 Task: Search round trip flight ticket for 2 adults, 4 children and 1 infant on lap in business from Deadhorse: Deadhorse Airport(prudhoe Bay Airport) to Rock Springs: Southwest Wyoming Regional Airport (rock Springs Sweetwater County Airport) on 8-5-2023 and return on 8-7-2023. Choice of flights is Alaska. Price is upto 60000. Outbound departure time preference is 19:45.
Action: Mouse moved to (390, 324)
Screenshot: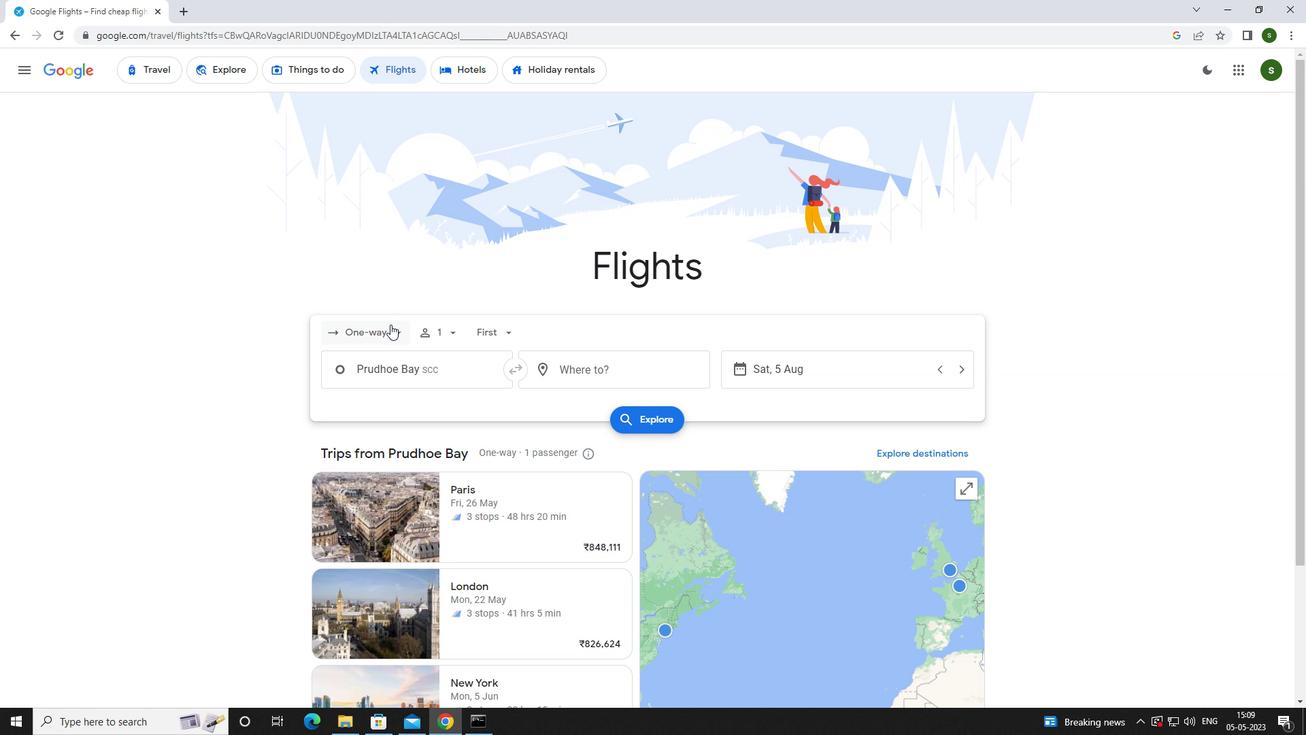 
Action: Mouse pressed left at (390, 324)
Screenshot: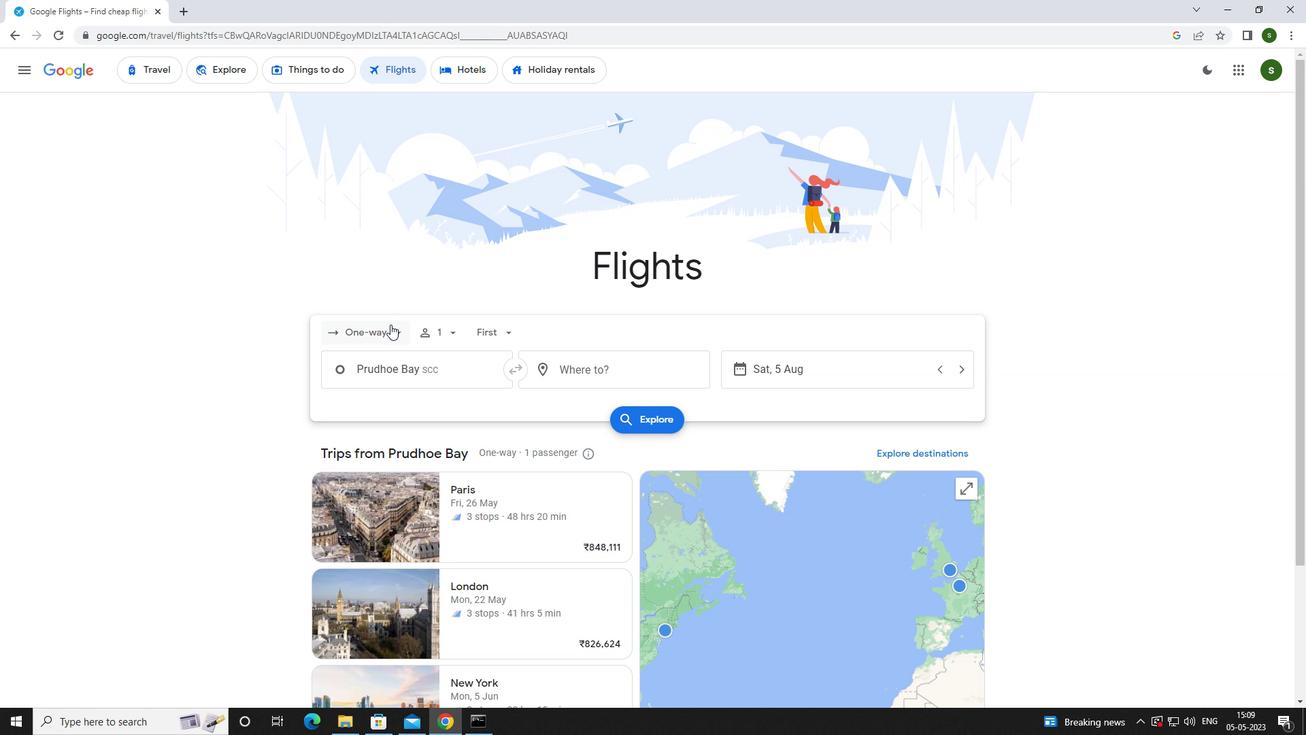 
Action: Mouse moved to (390, 356)
Screenshot: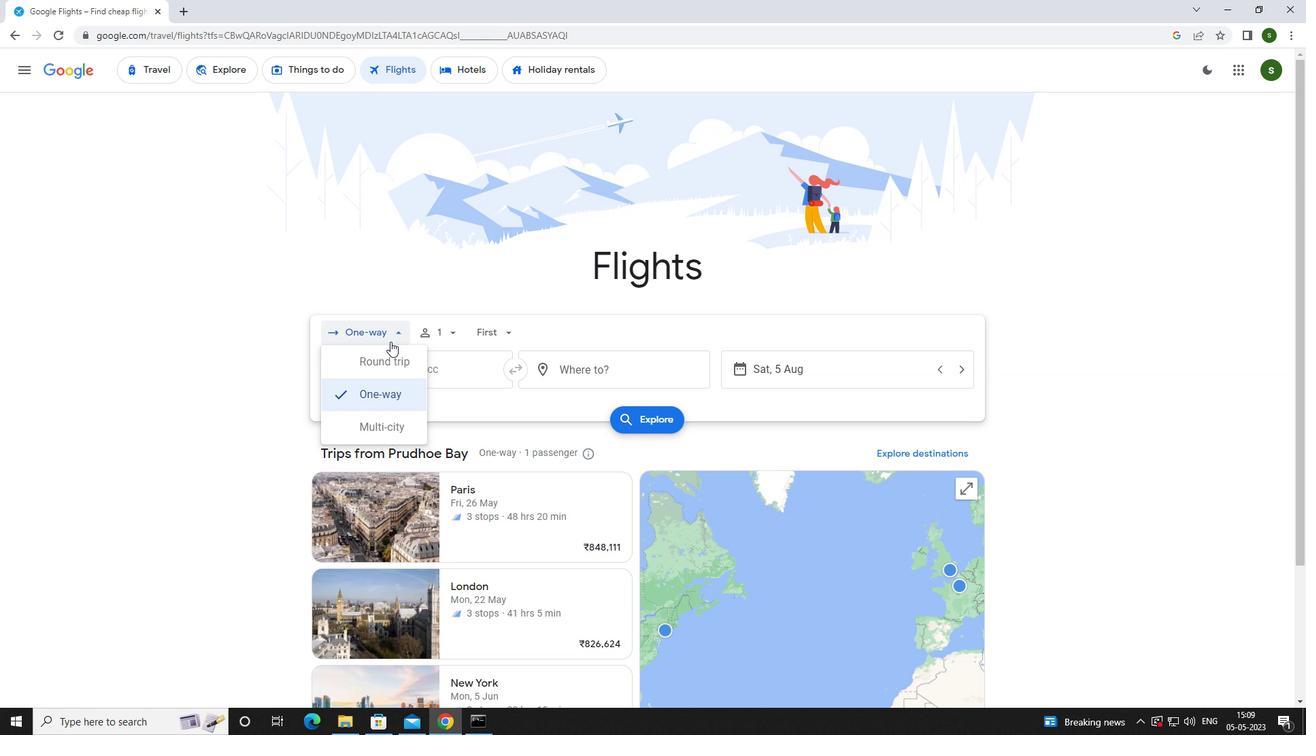 
Action: Mouse pressed left at (390, 356)
Screenshot: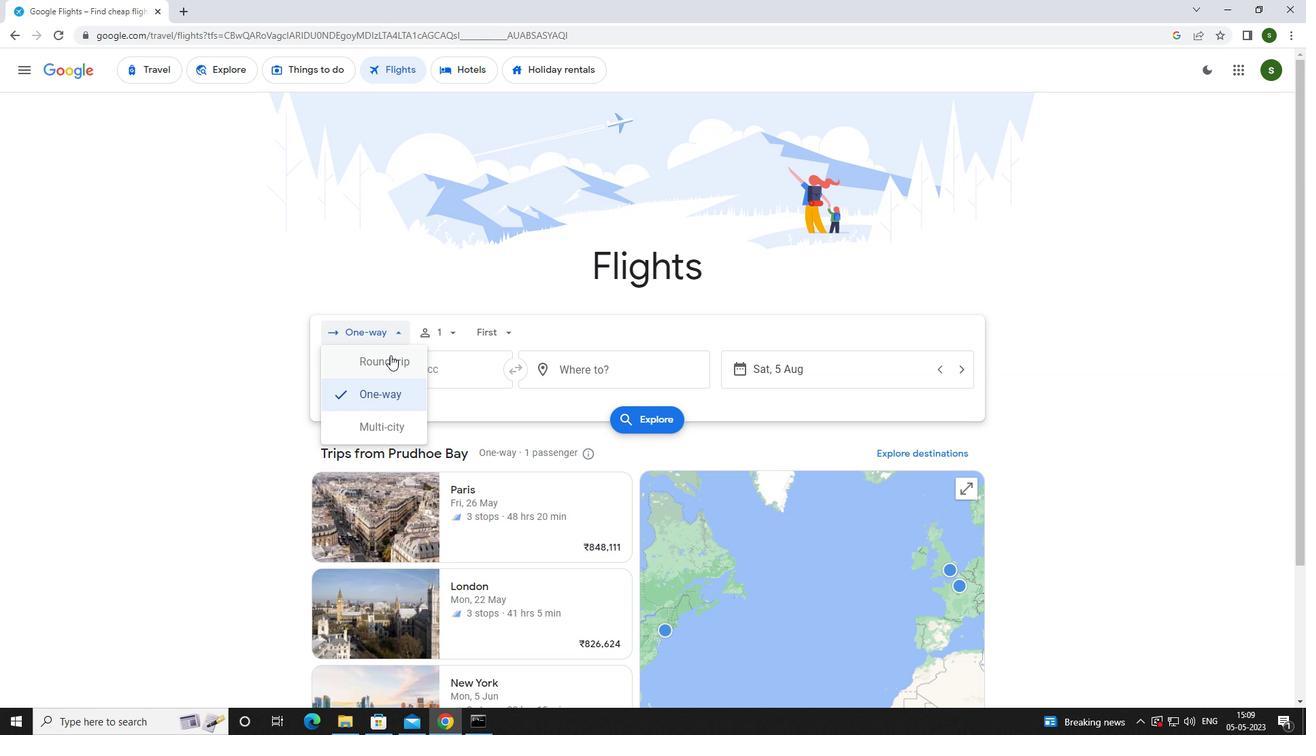 
Action: Mouse moved to (446, 331)
Screenshot: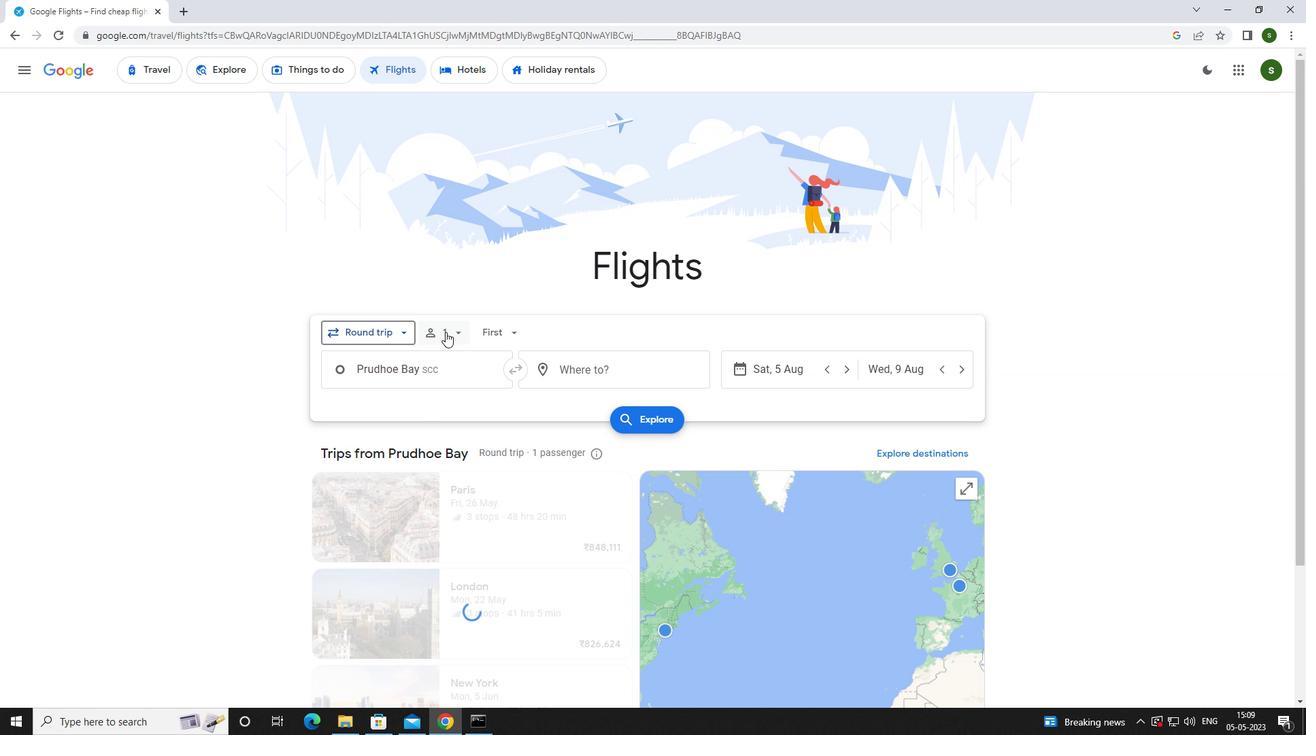 
Action: Mouse pressed left at (446, 331)
Screenshot: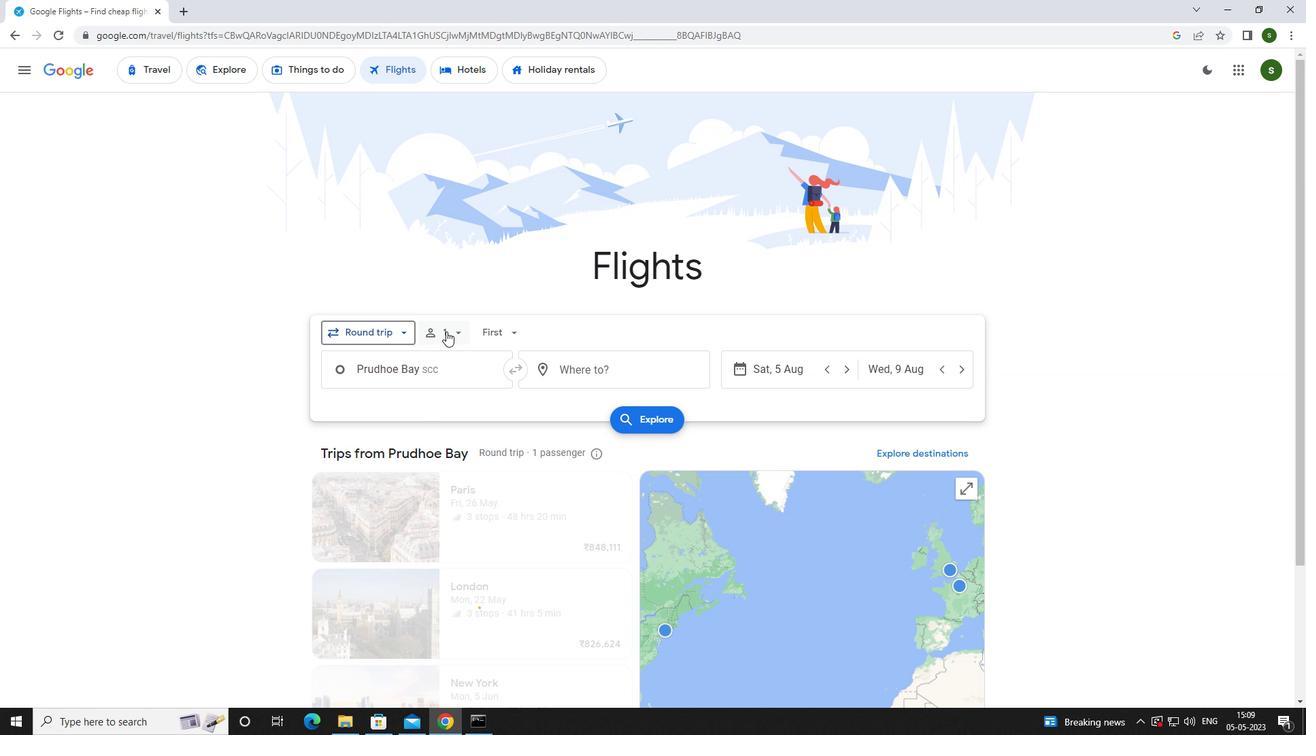 
Action: Mouse moved to (554, 364)
Screenshot: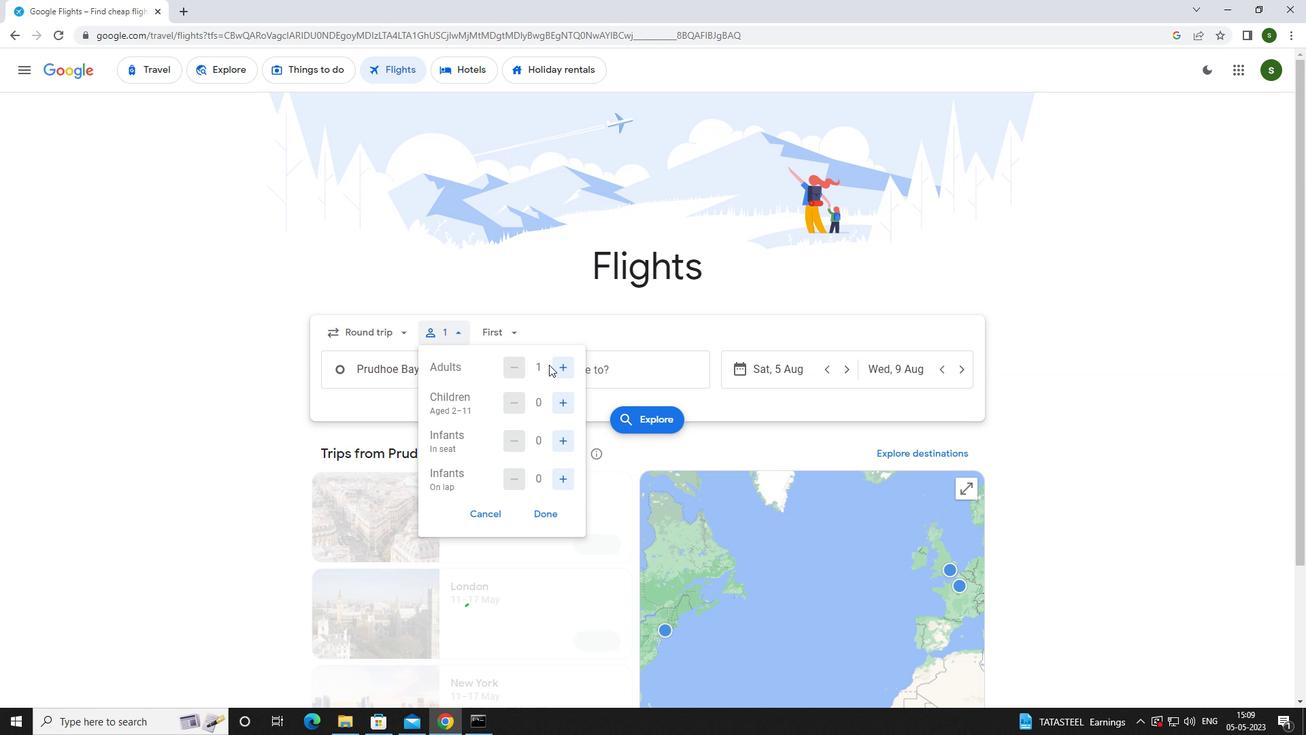 
Action: Mouse pressed left at (554, 364)
Screenshot: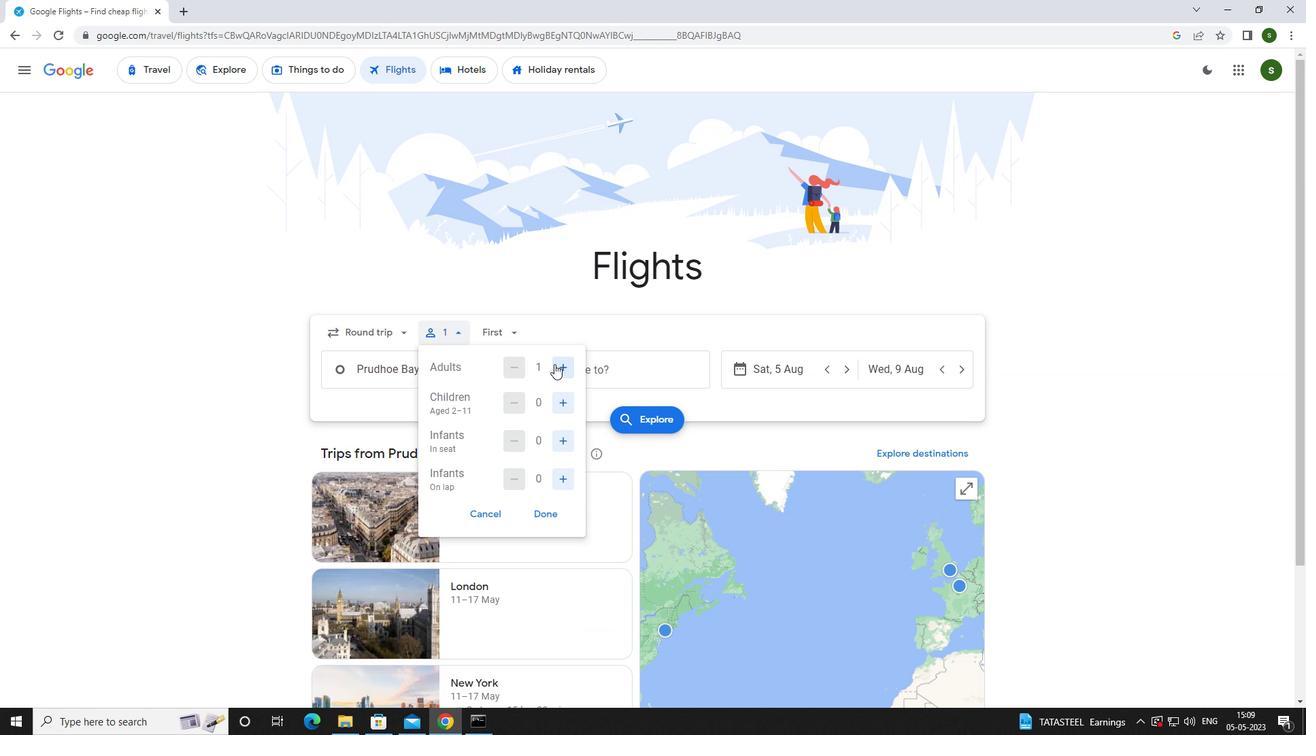 
Action: Mouse moved to (563, 402)
Screenshot: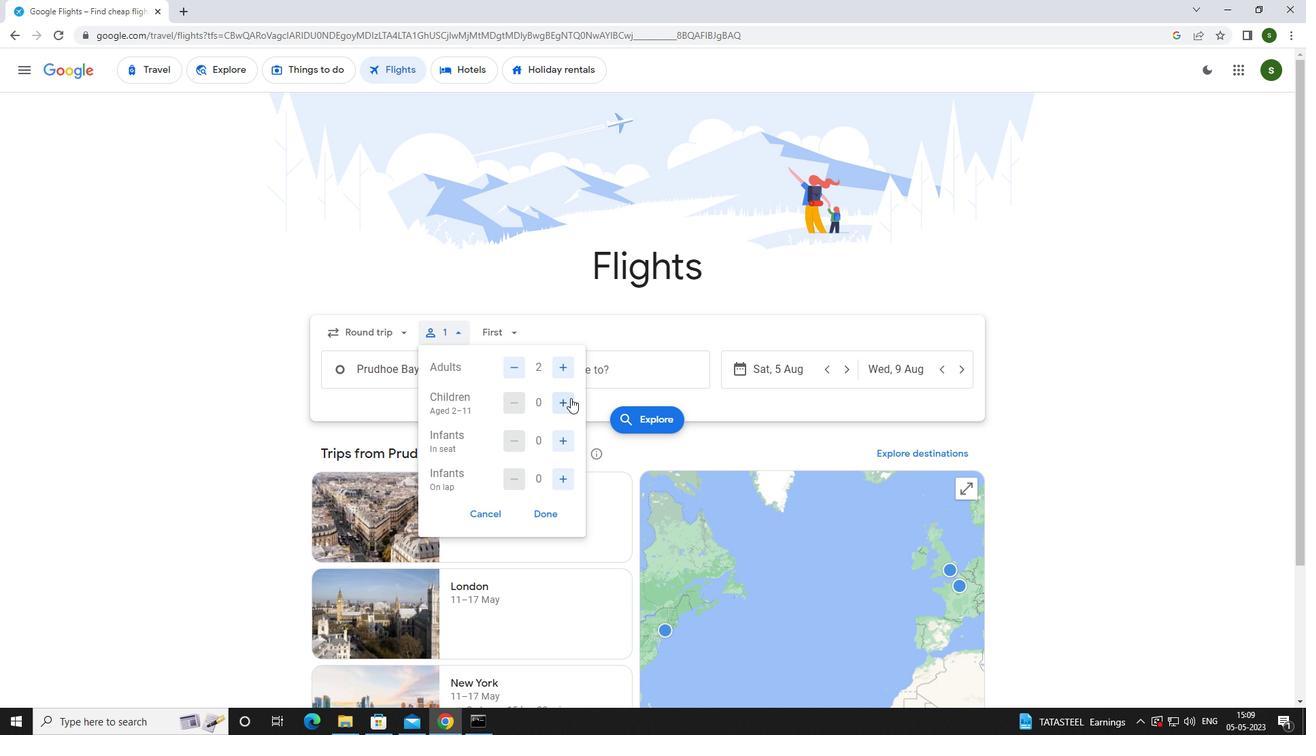 
Action: Mouse pressed left at (563, 402)
Screenshot: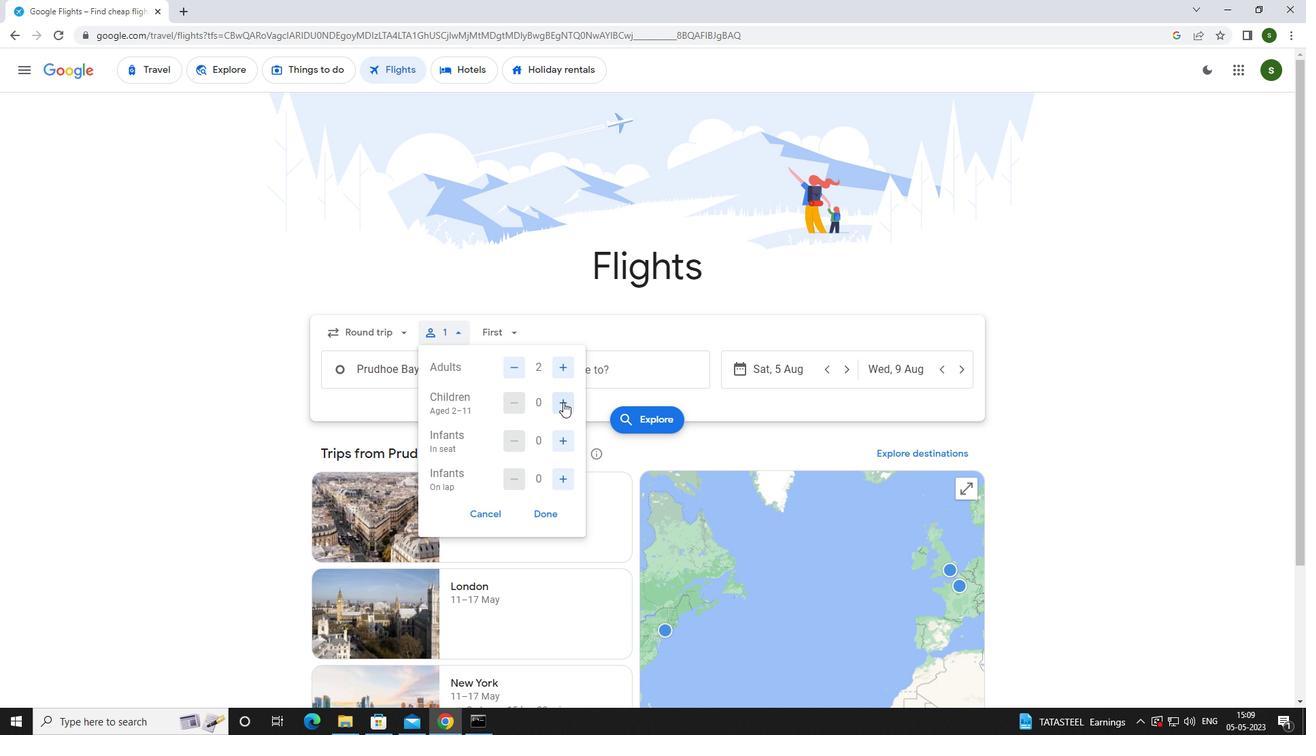 
Action: Mouse pressed left at (563, 402)
Screenshot: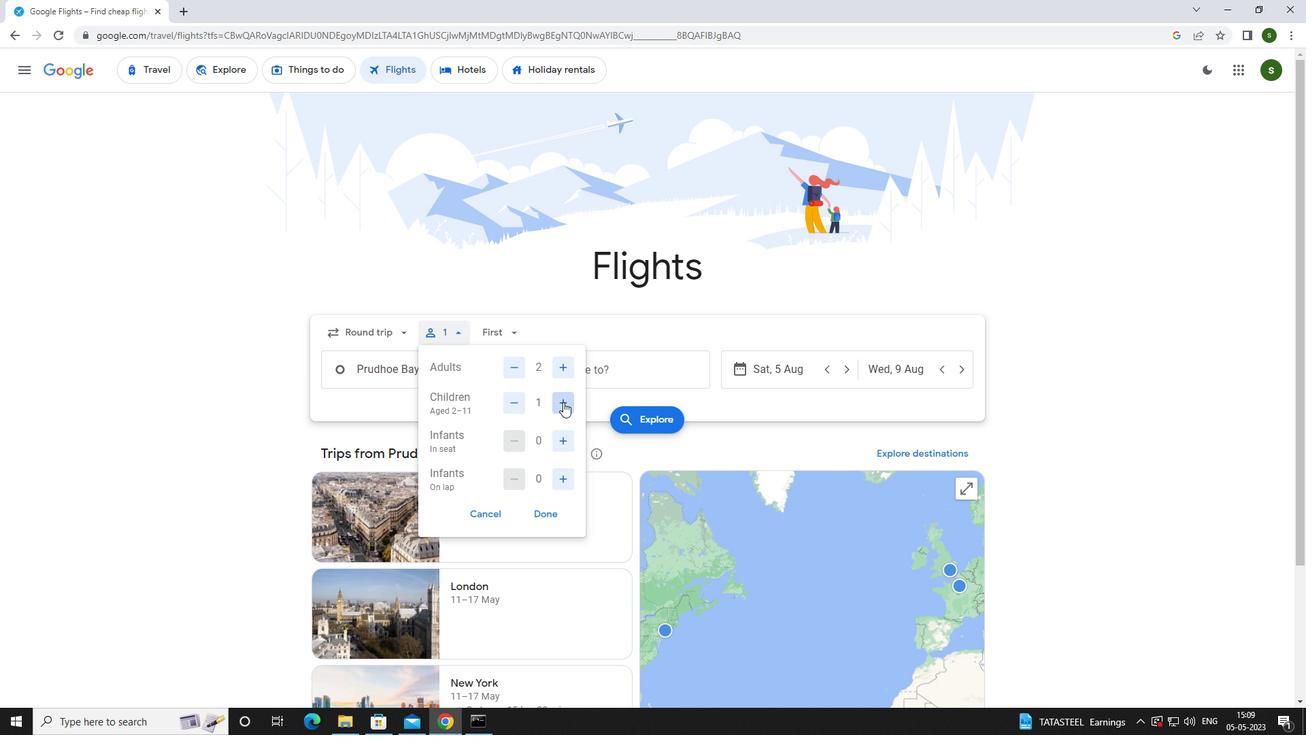 
Action: Mouse pressed left at (563, 402)
Screenshot: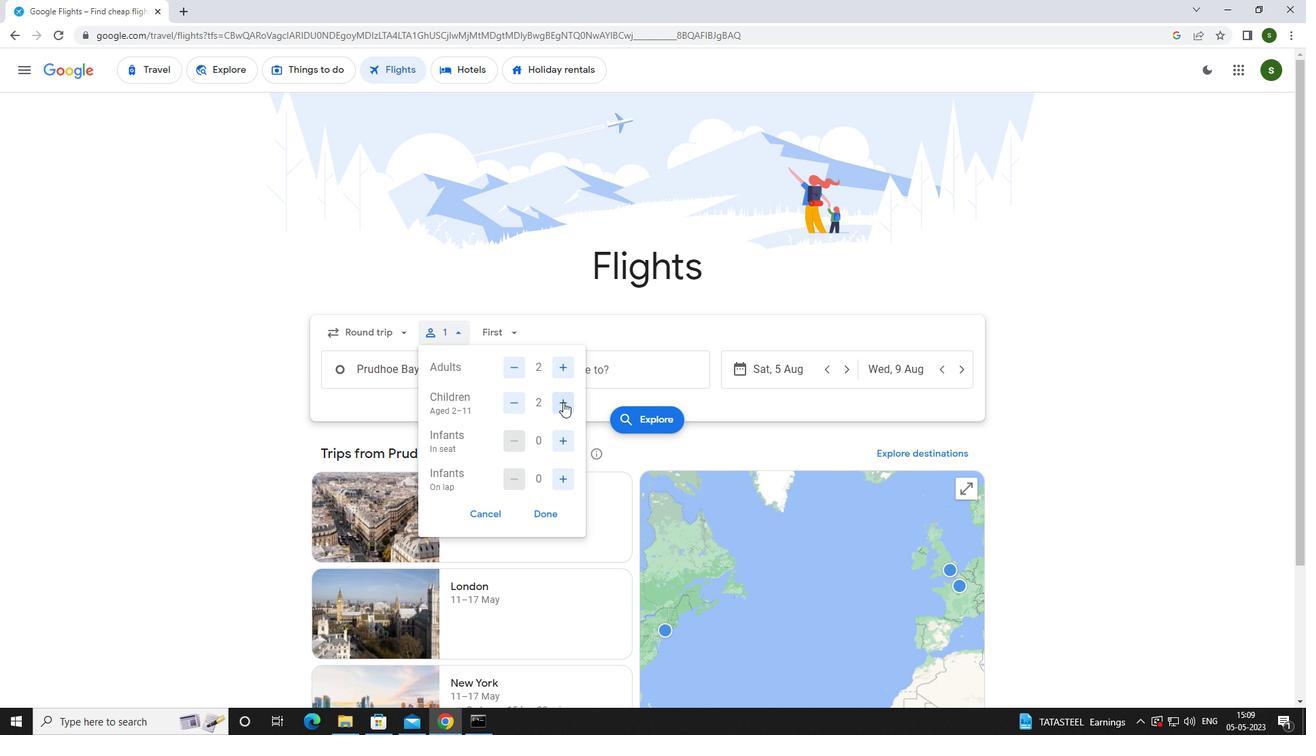 
Action: Mouse pressed left at (563, 402)
Screenshot: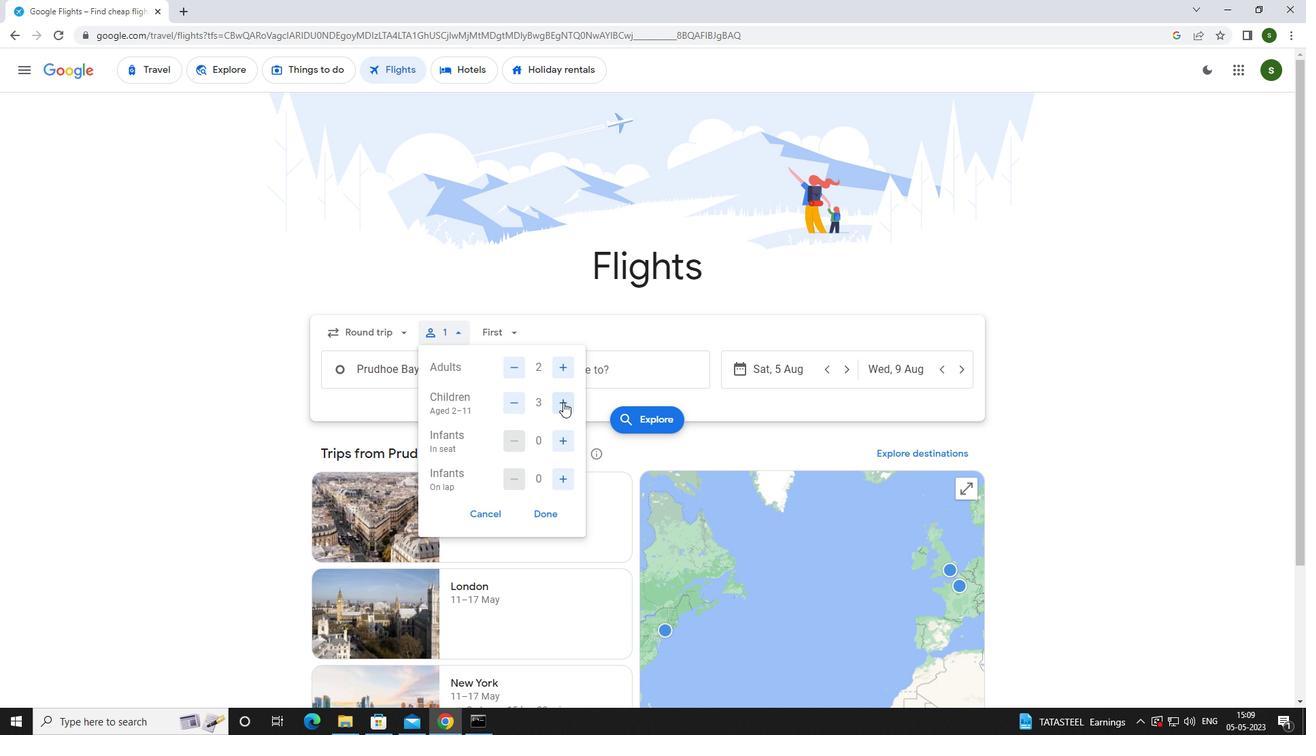 
Action: Mouse moved to (567, 473)
Screenshot: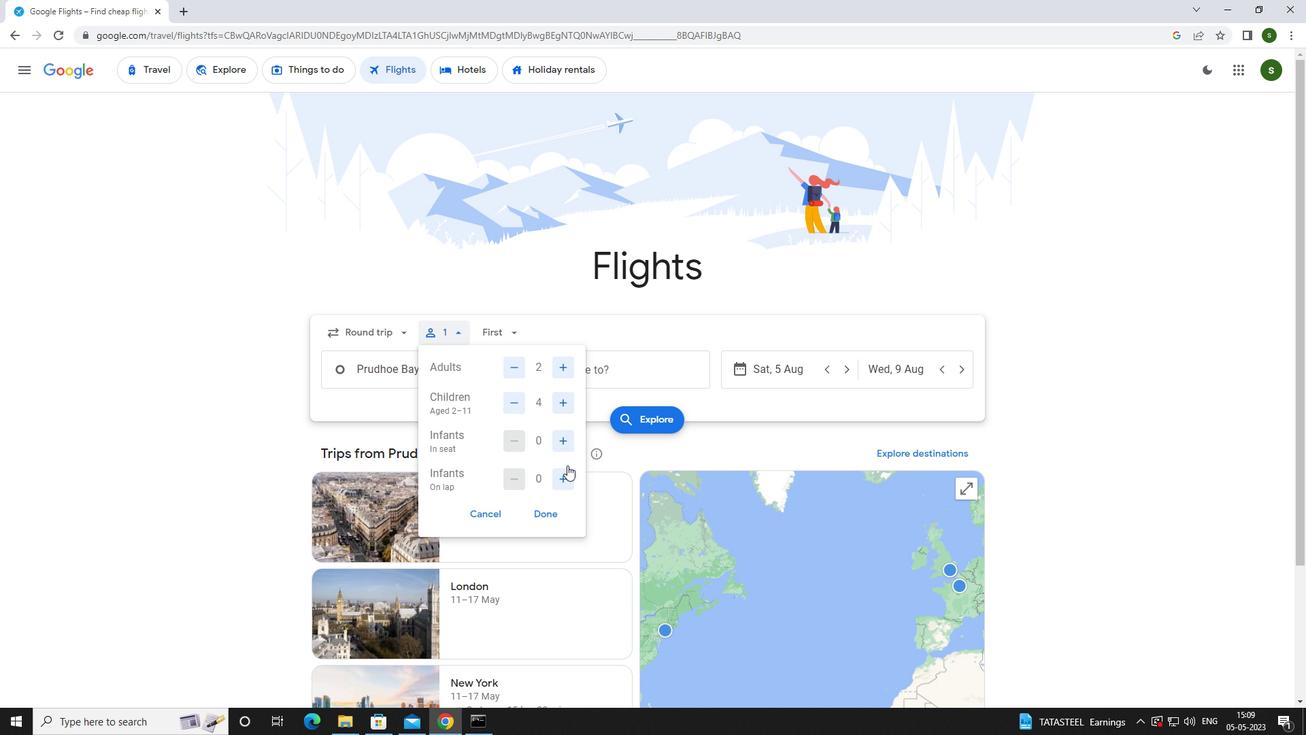 
Action: Mouse pressed left at (567, 473)
Screenshot: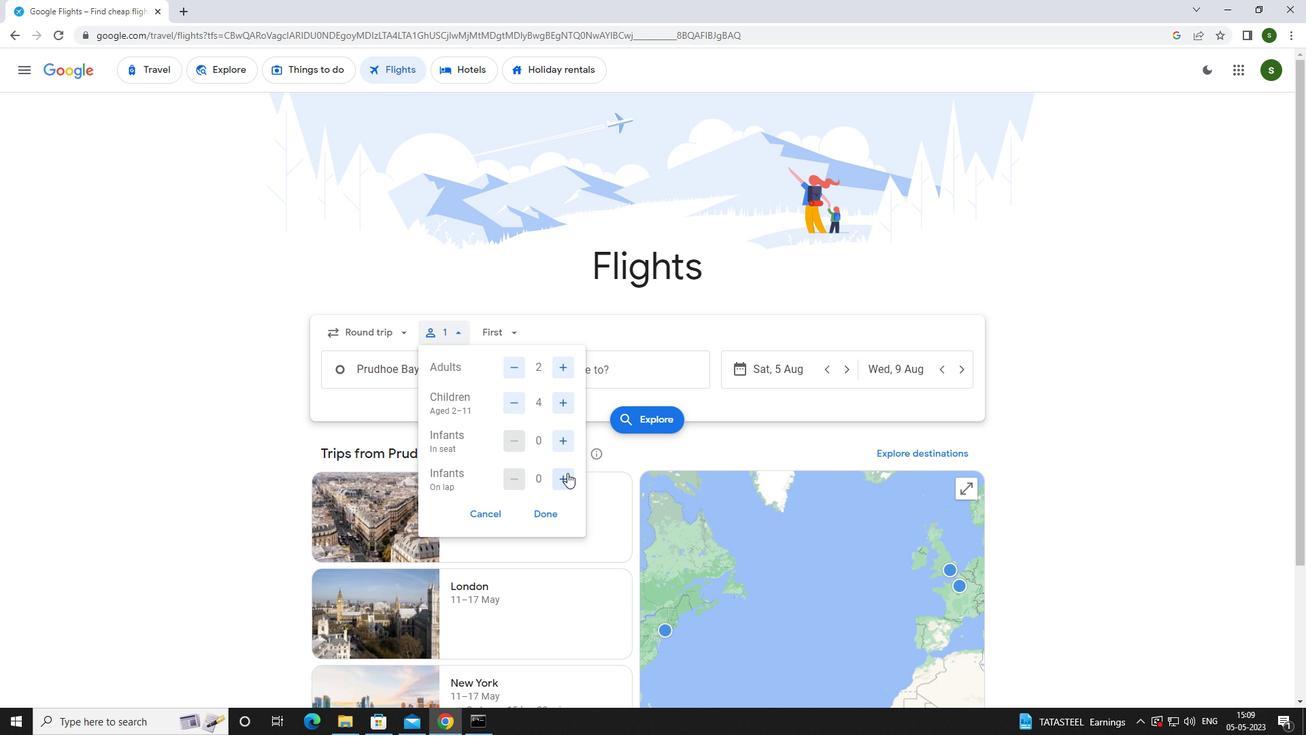 
Action: Mouse moved to (514, 334)
Screenshot: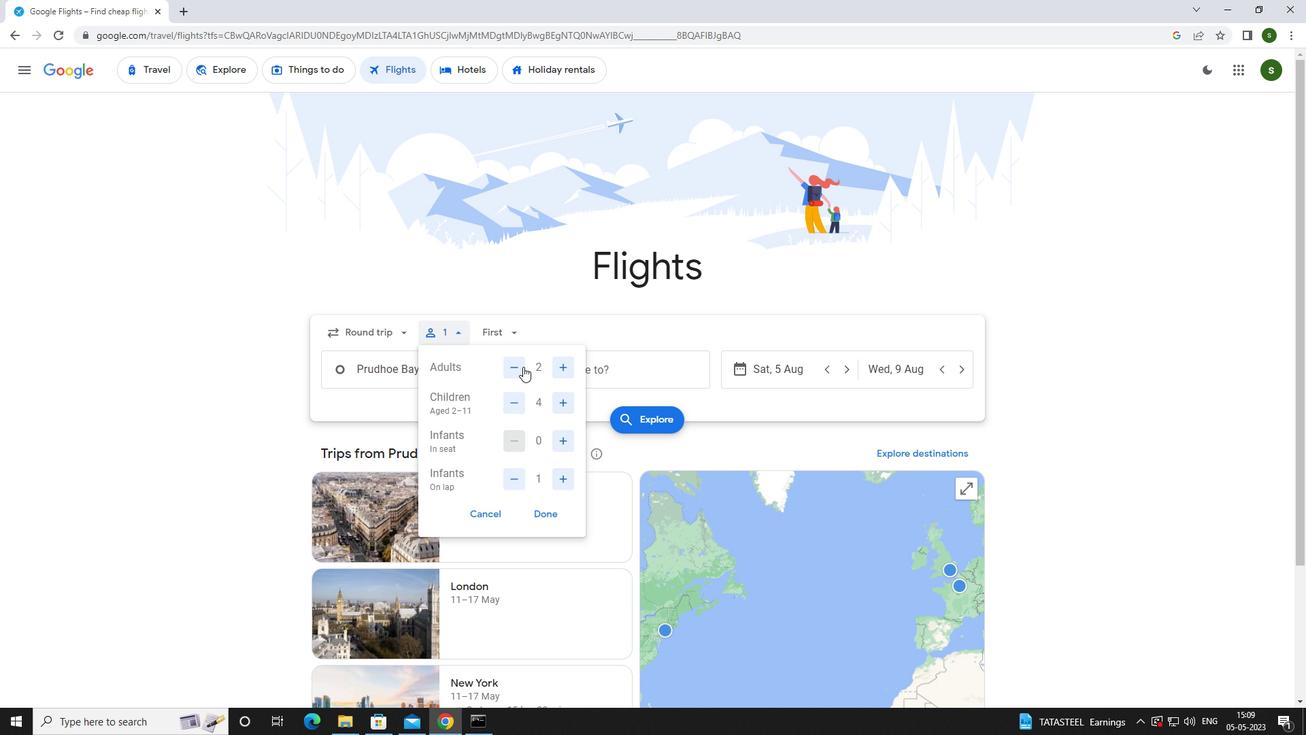 
Action: Mouse pressed left at (514, 334)
Screenshot: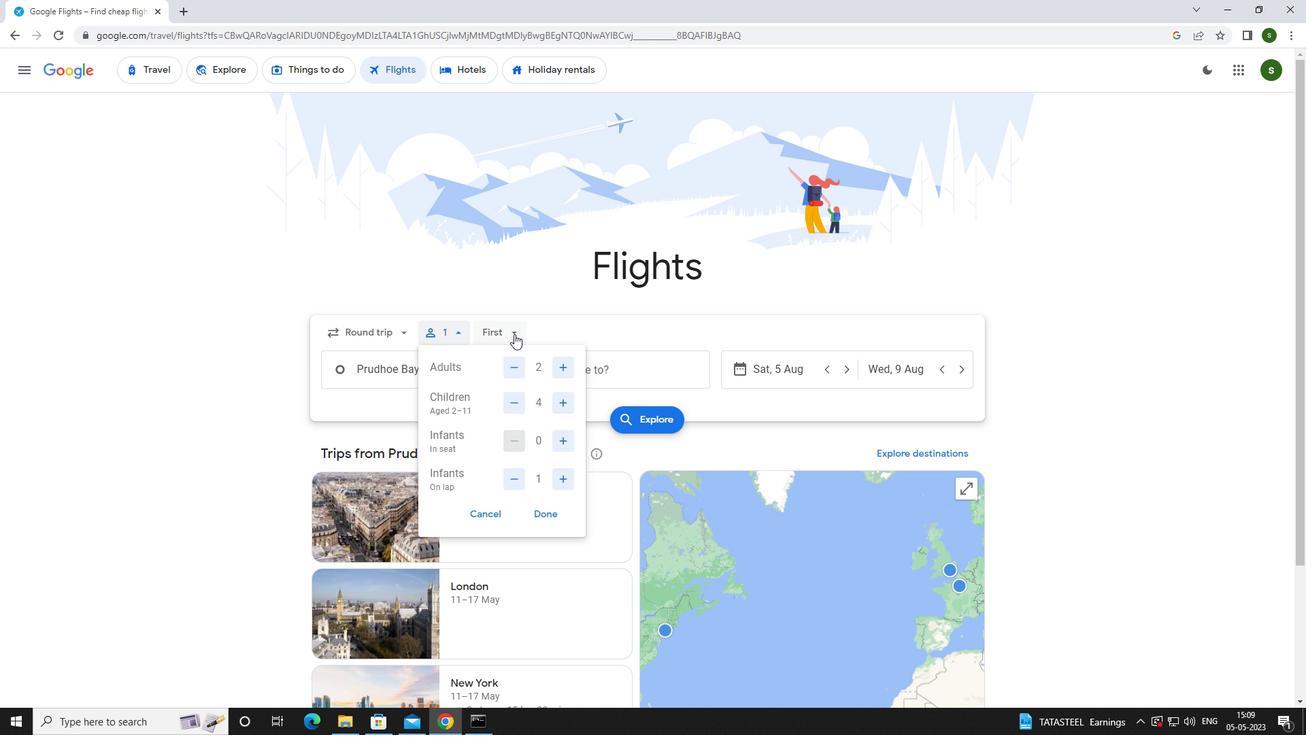 
Action: Mouse moved to (534, 421)
Screenshot: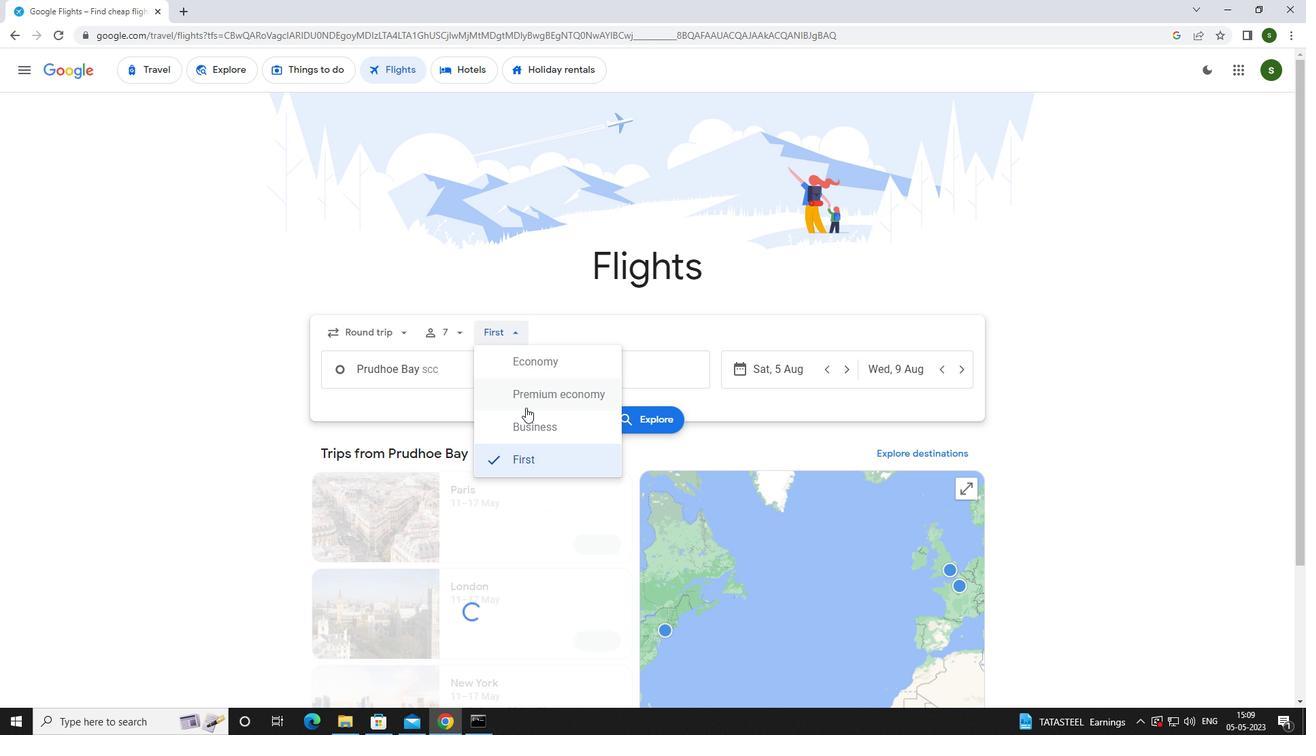 
Action: Mouse pressed left at (534, 421)
Screenshot: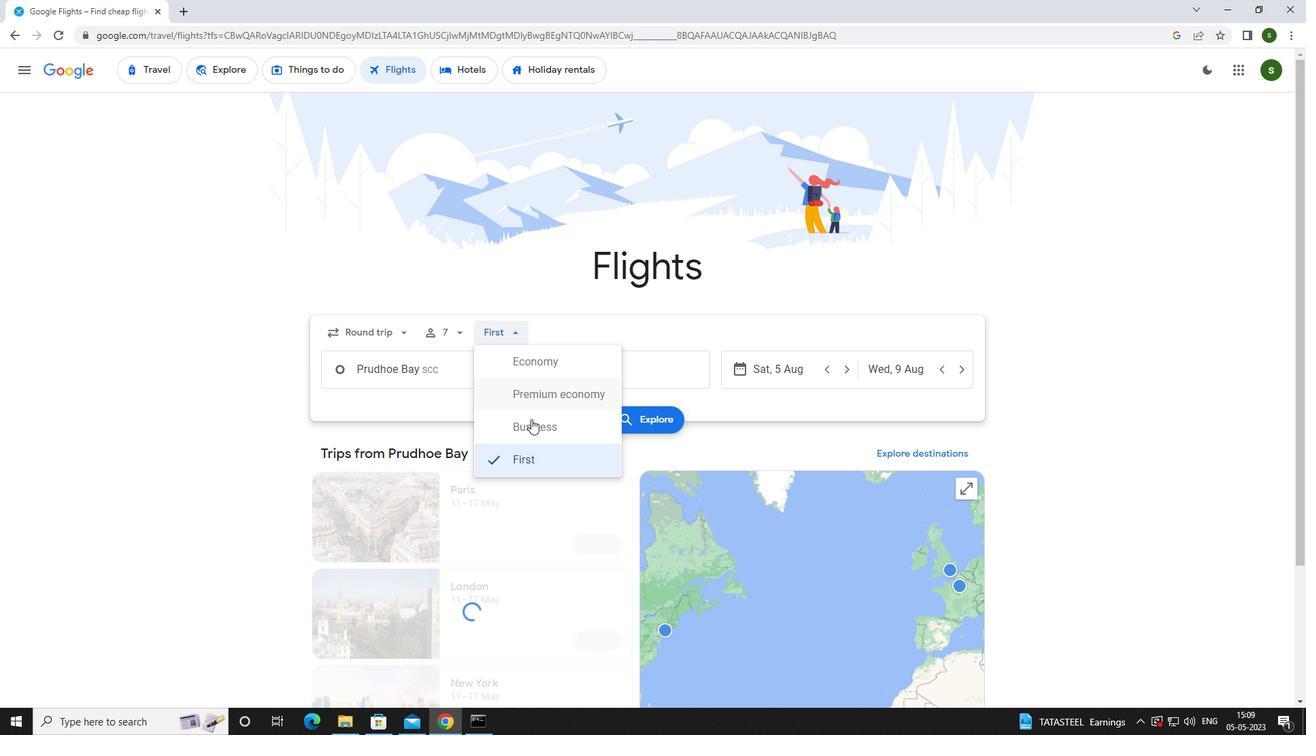 
Action: Mouse moved to (477, 372)
Screenshot: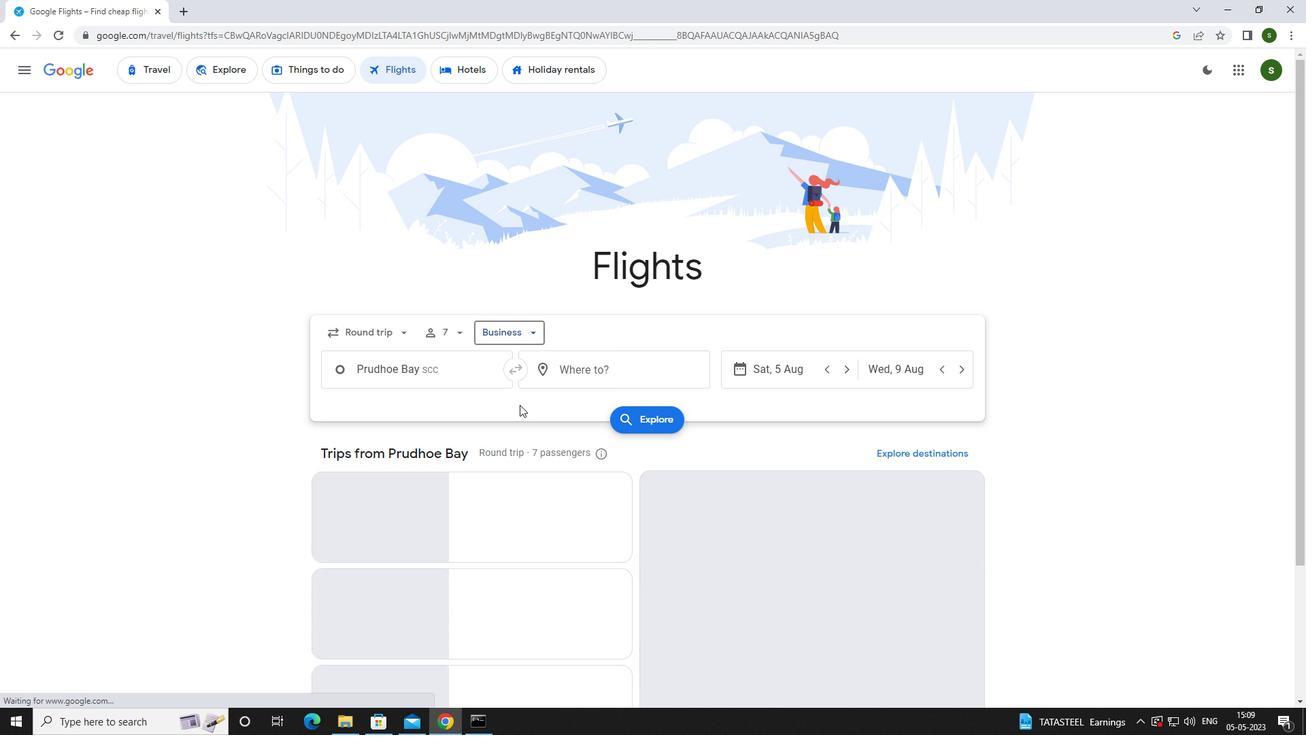 
Action: Mouse pressed left at (477, 372)
Screenshot: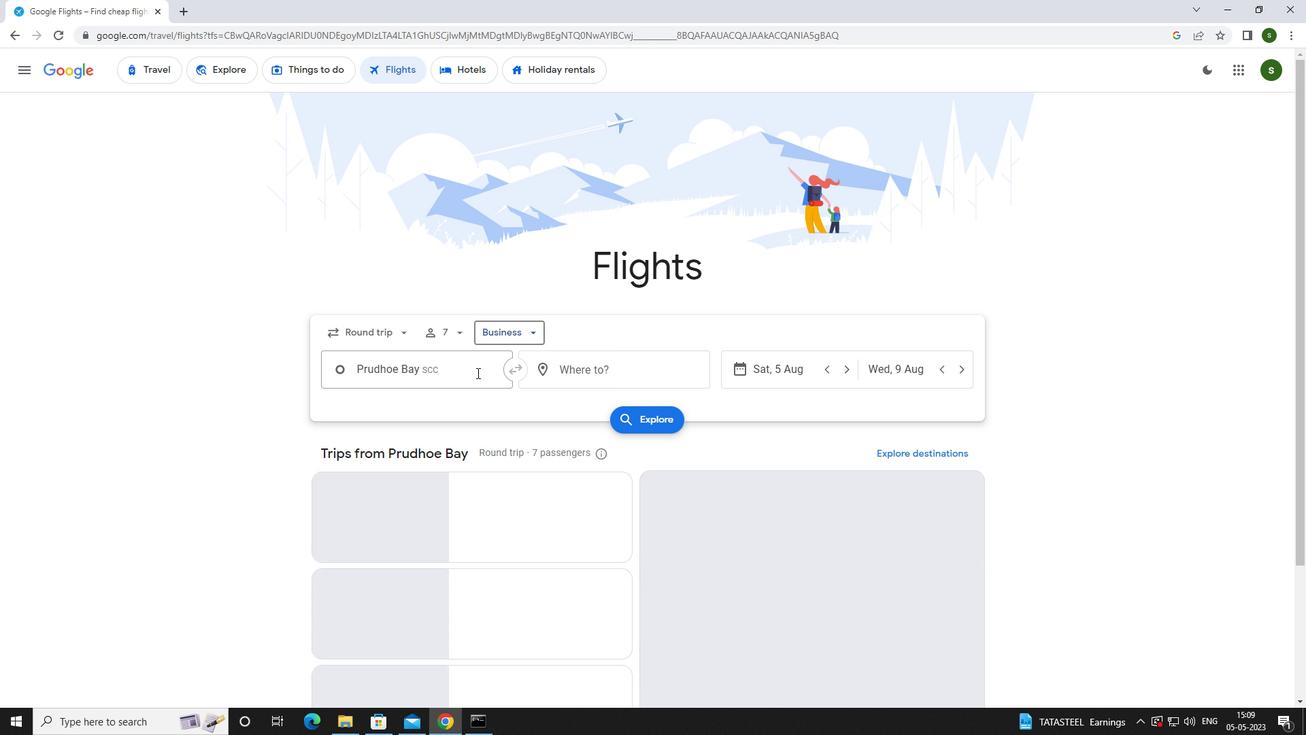 
Action: Mouse moved to (489, 370)
Screenshot: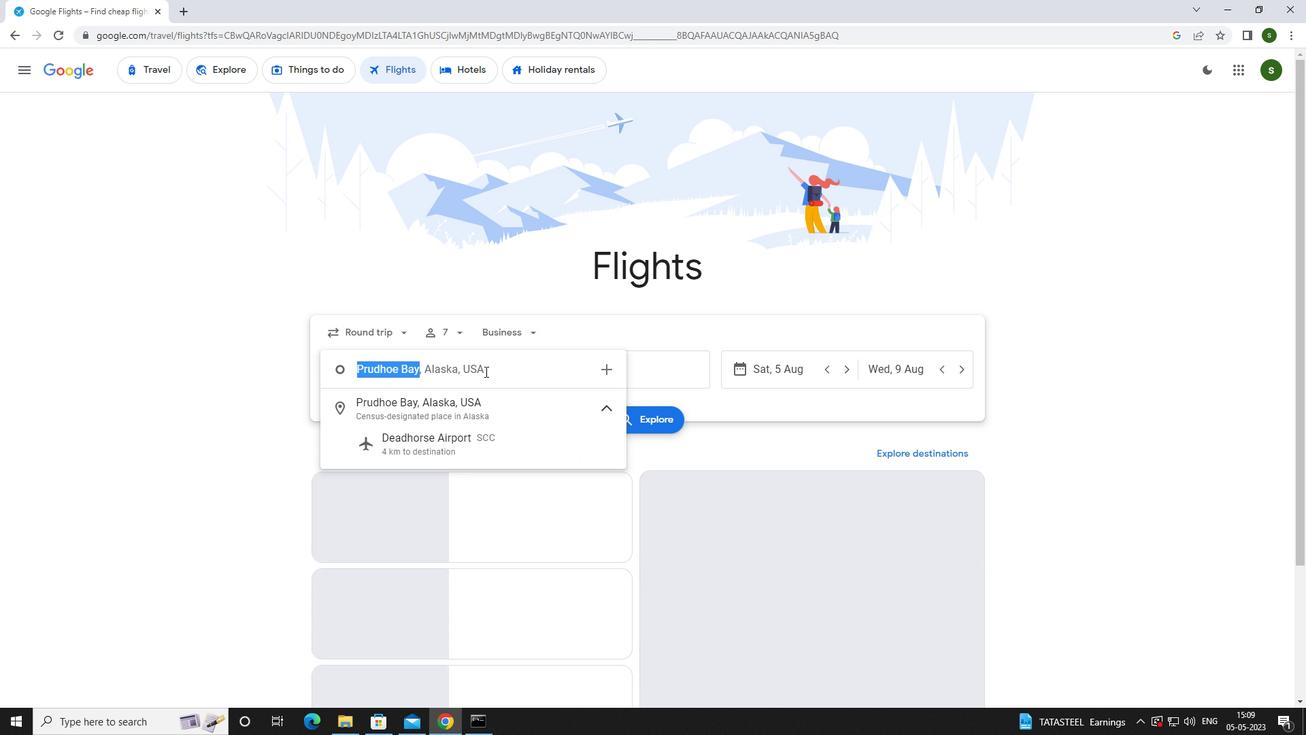 
Action: Key pressed <Key.caps_lock>d<Key.caps_lock>eadhorse
Screenshot: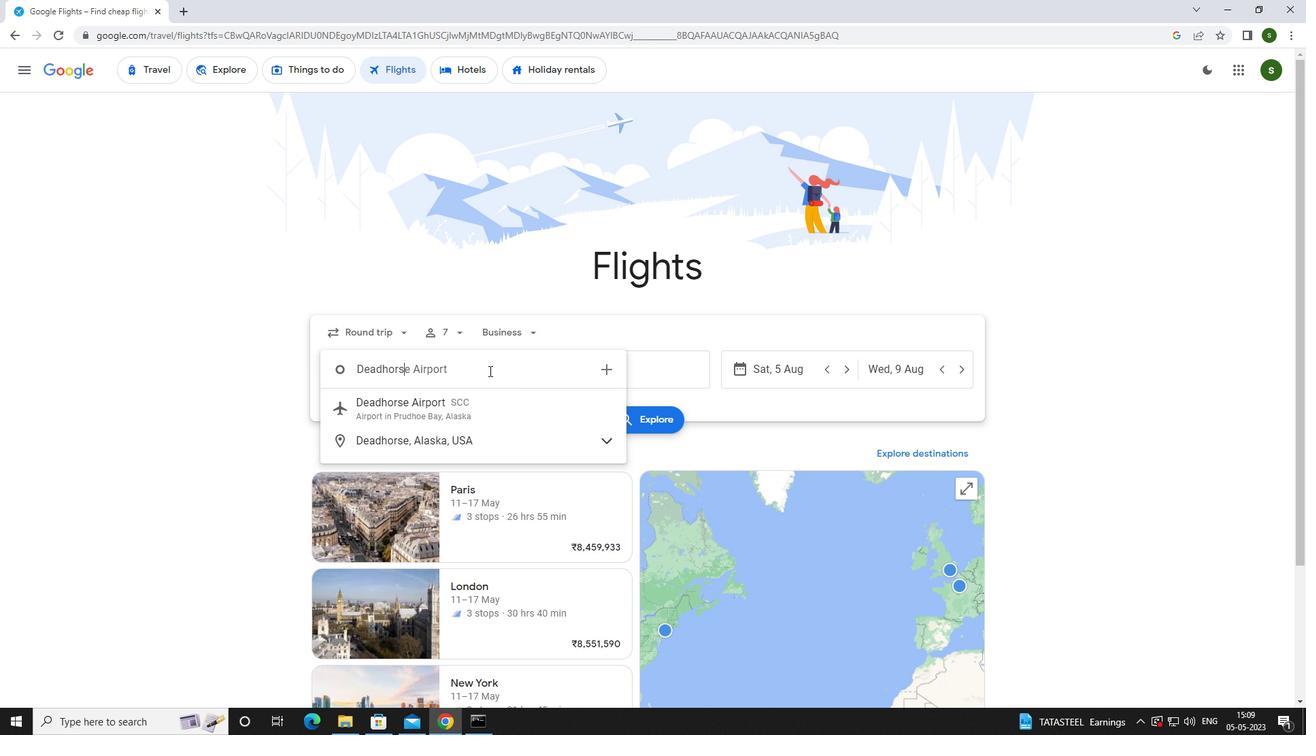 
Action: Mouse moved to (468, 409)
Screenshot: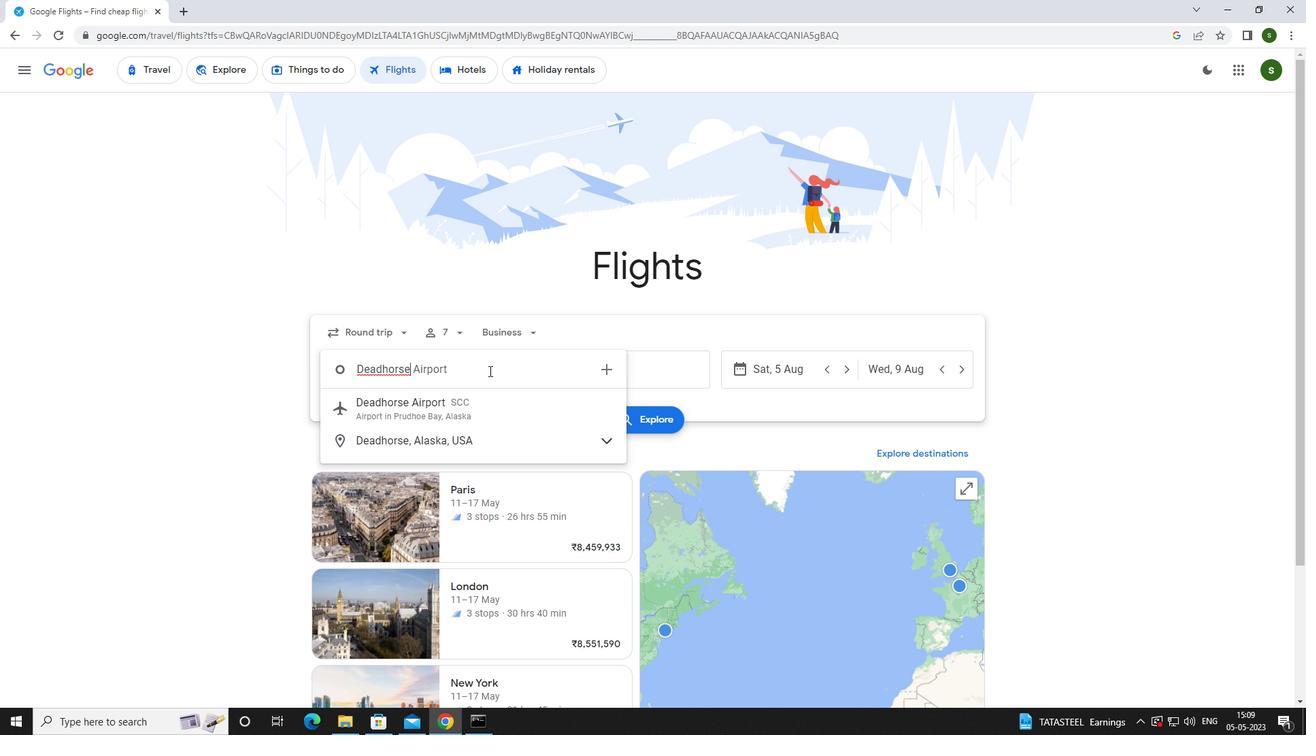 
Action: Mouse pressed left at (468, 409)
Screenshot: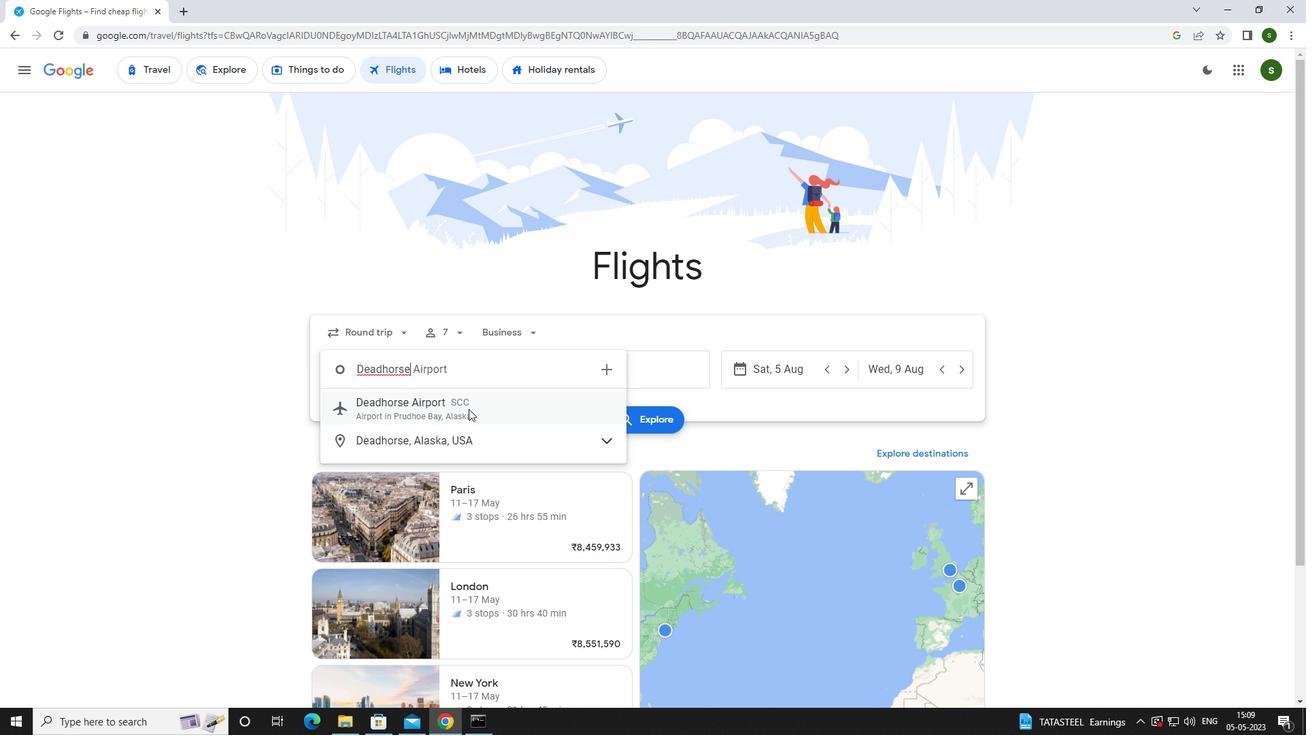 
Action: Mouse moved to (575, 365)
Screenshot: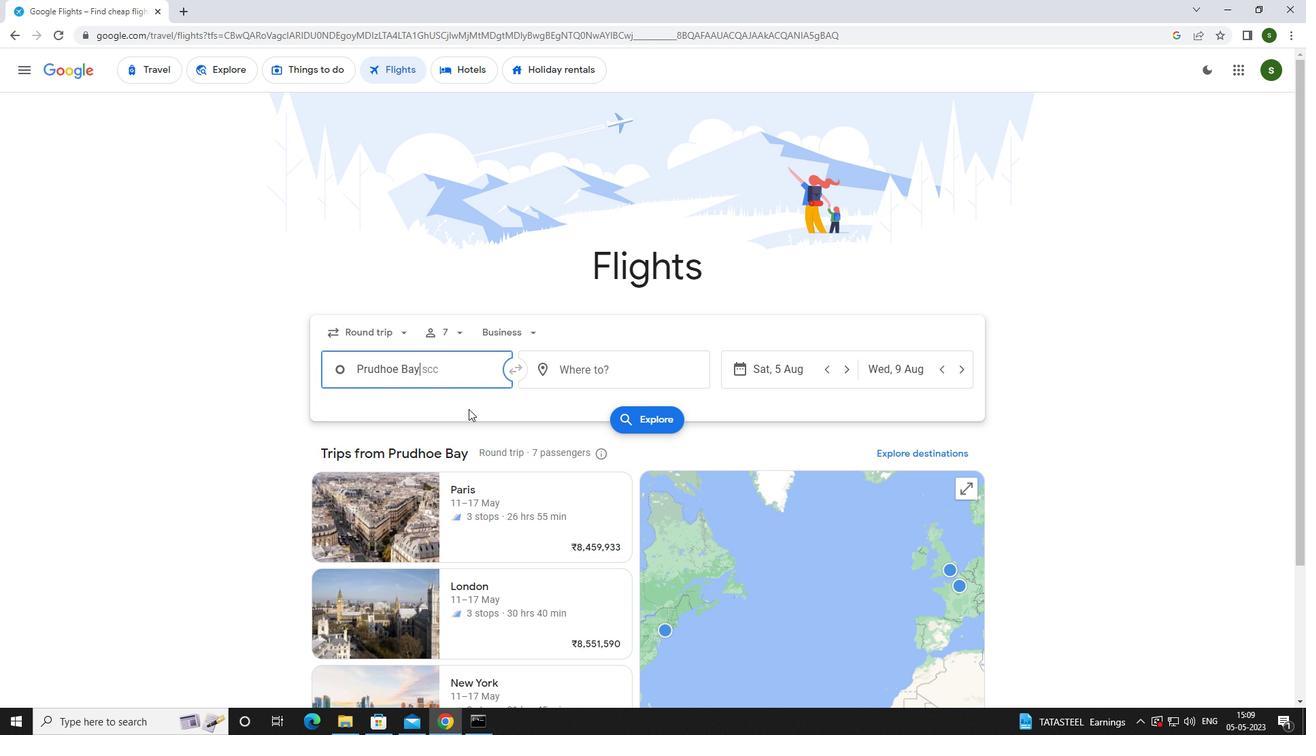 
Action: Mouse pressed left at (575, 365)
Screenshot: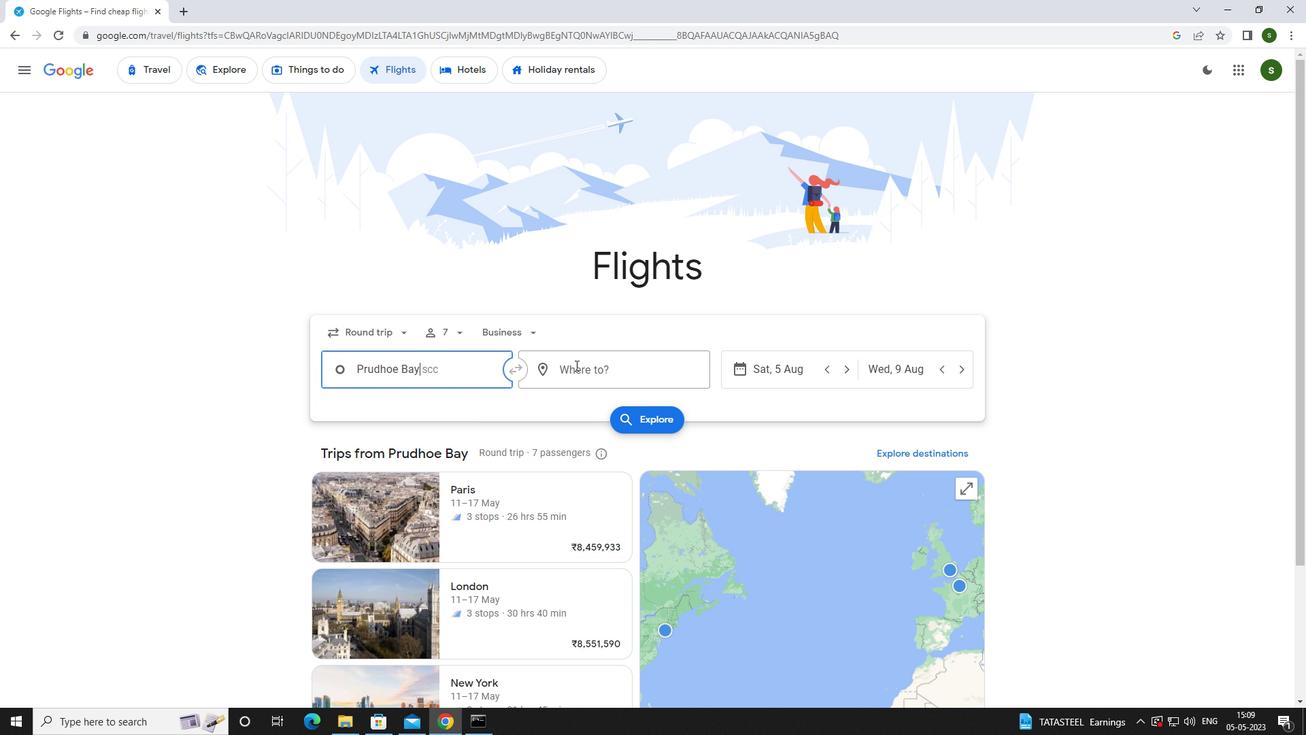 
Action: Mouse moved to (528, 376)
Screenshot: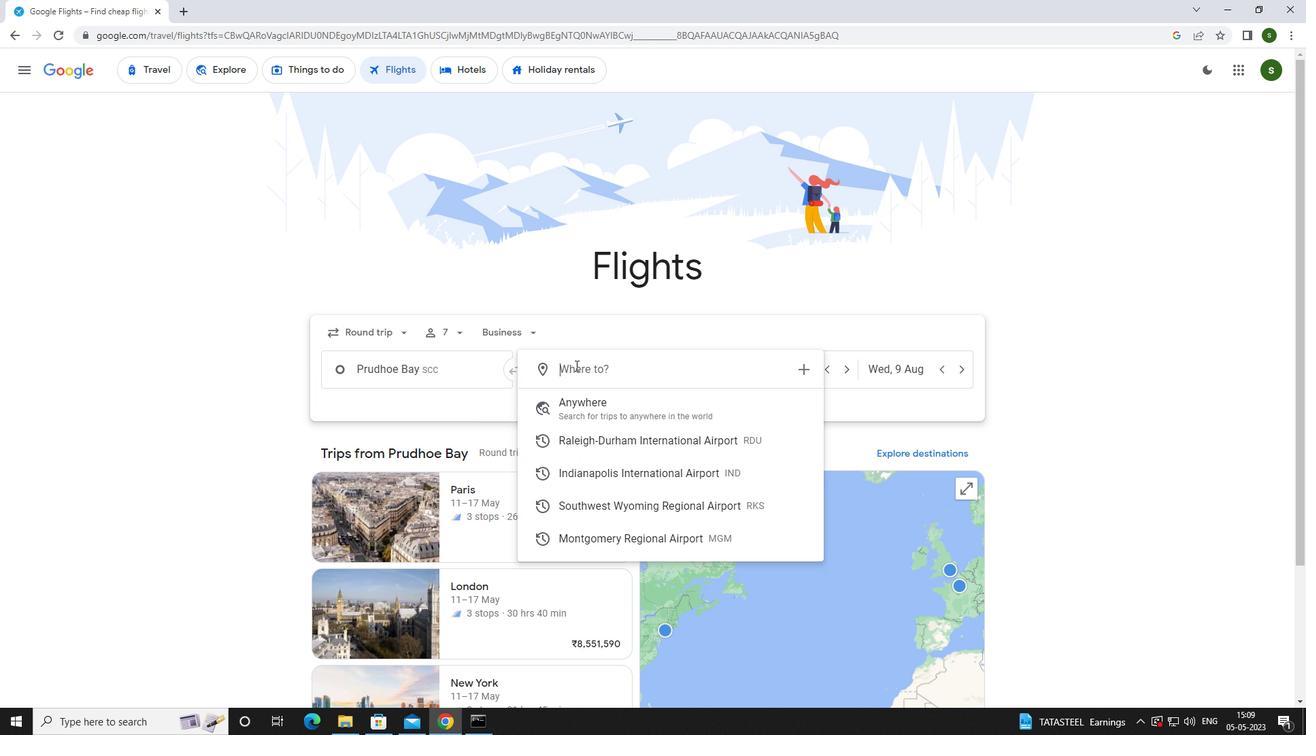 
Action: Key pressed <Key.caps_lock>r<Key.caps_lock>ock<Key.space><Key.caps_lock>s<Key.caps_lock>prings
Screenshot: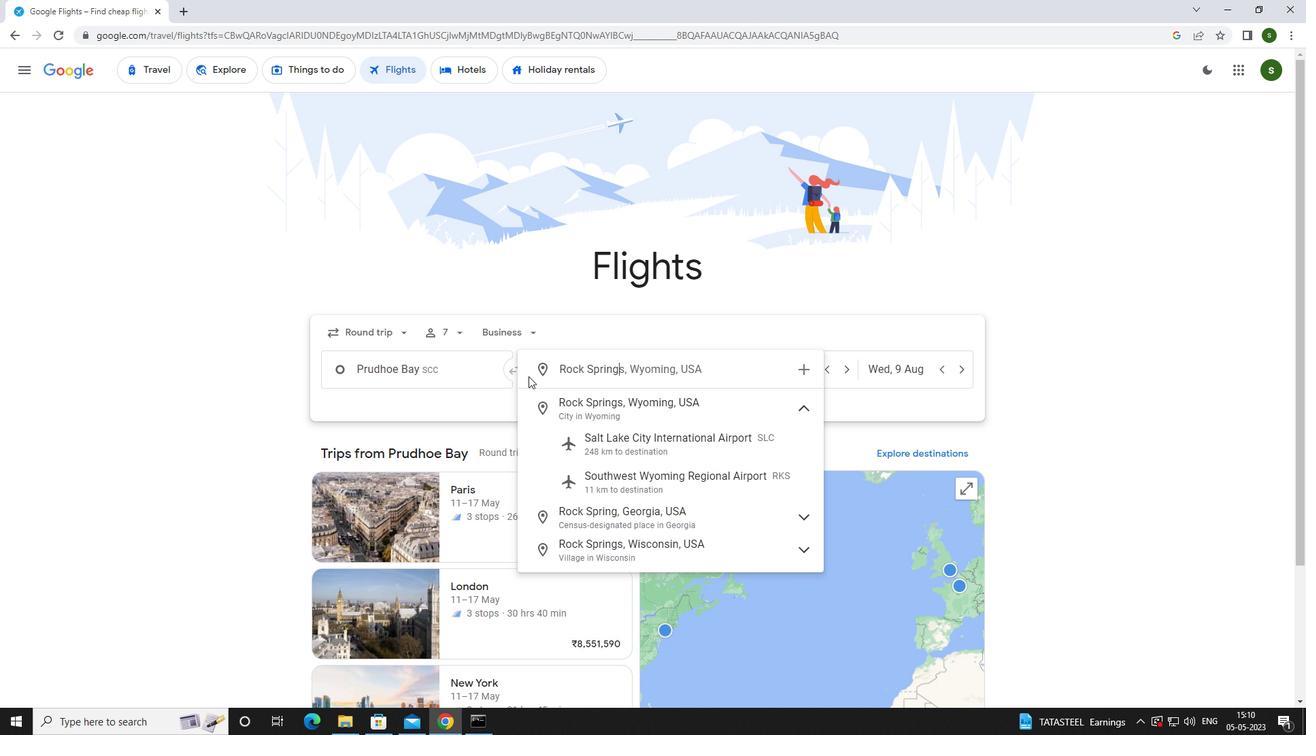 
Action: Mouse moved to (627, 482)
Screenshot: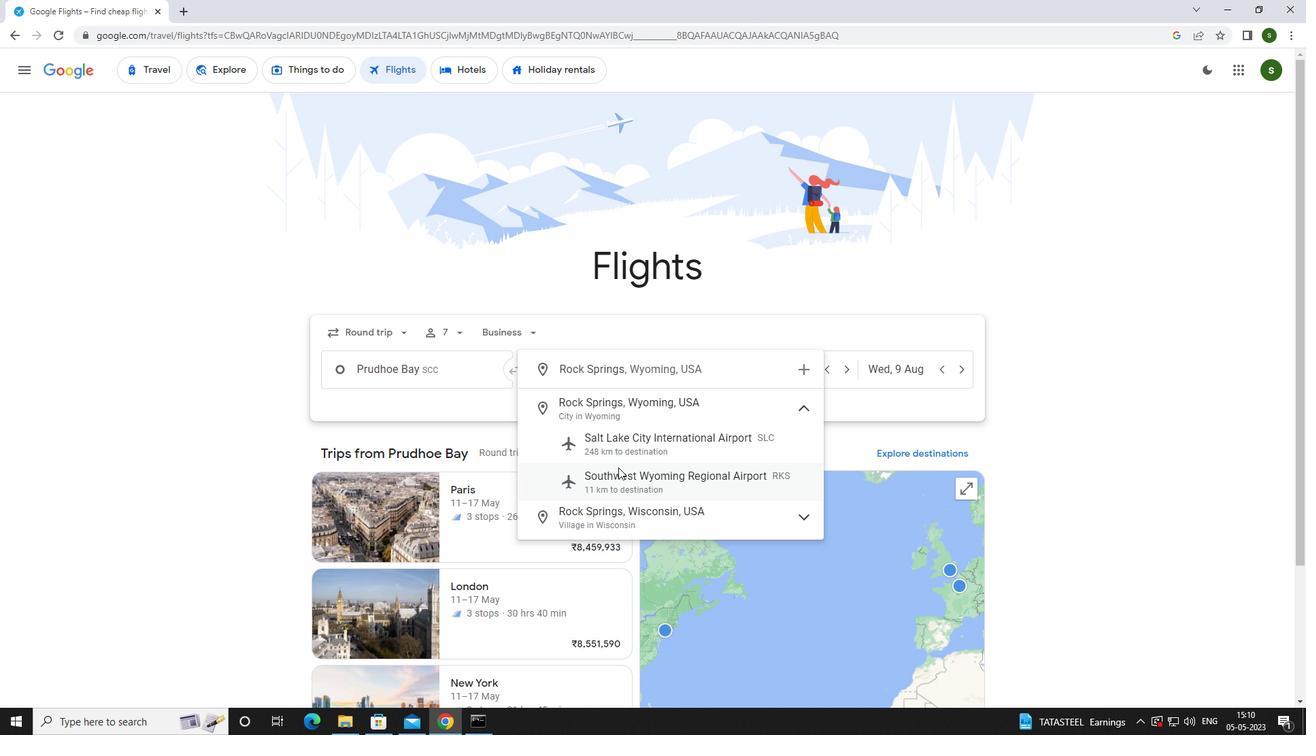 
Action: Mouse pressed left at (627, 482)
Screenshot: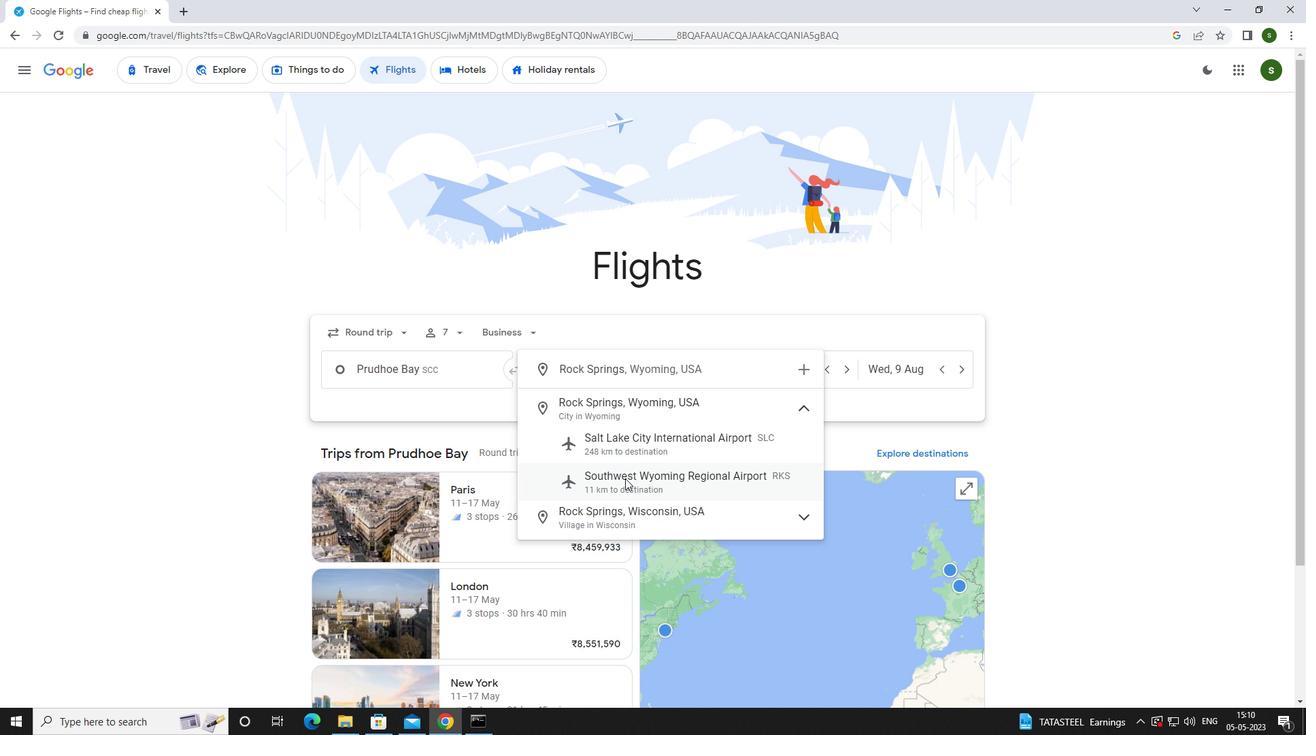 
Action: Mouse moved to (767, 377)
Screenshot: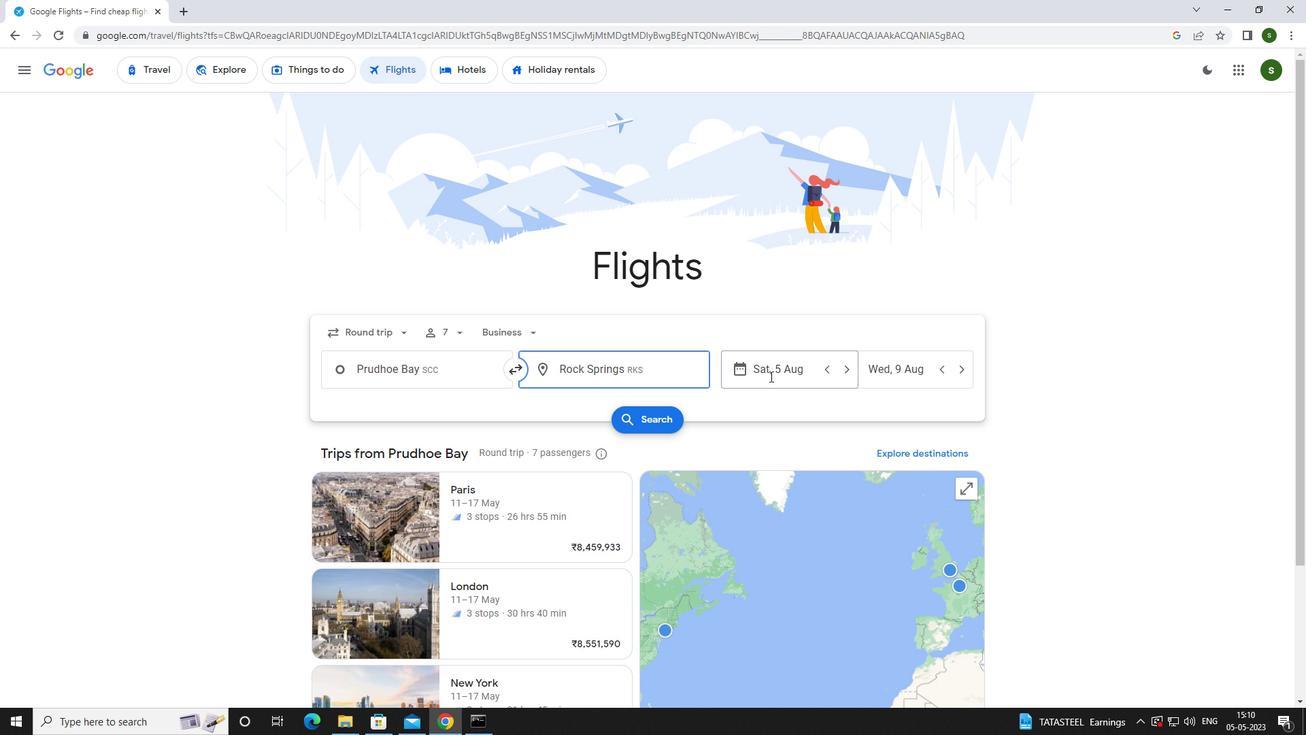
Action: Mouse pressed left at (767, 377)
Screenshot: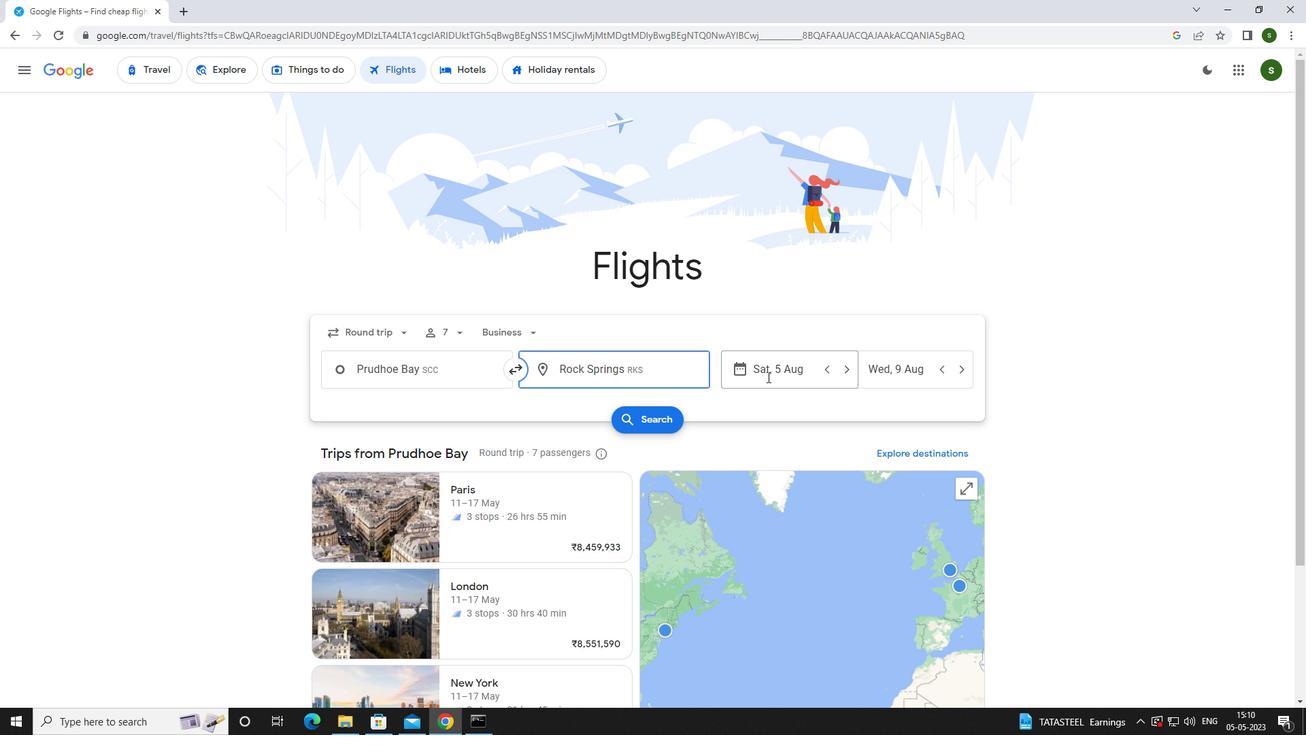 
Action: Mouse moved to (692, 464)
Screenshot: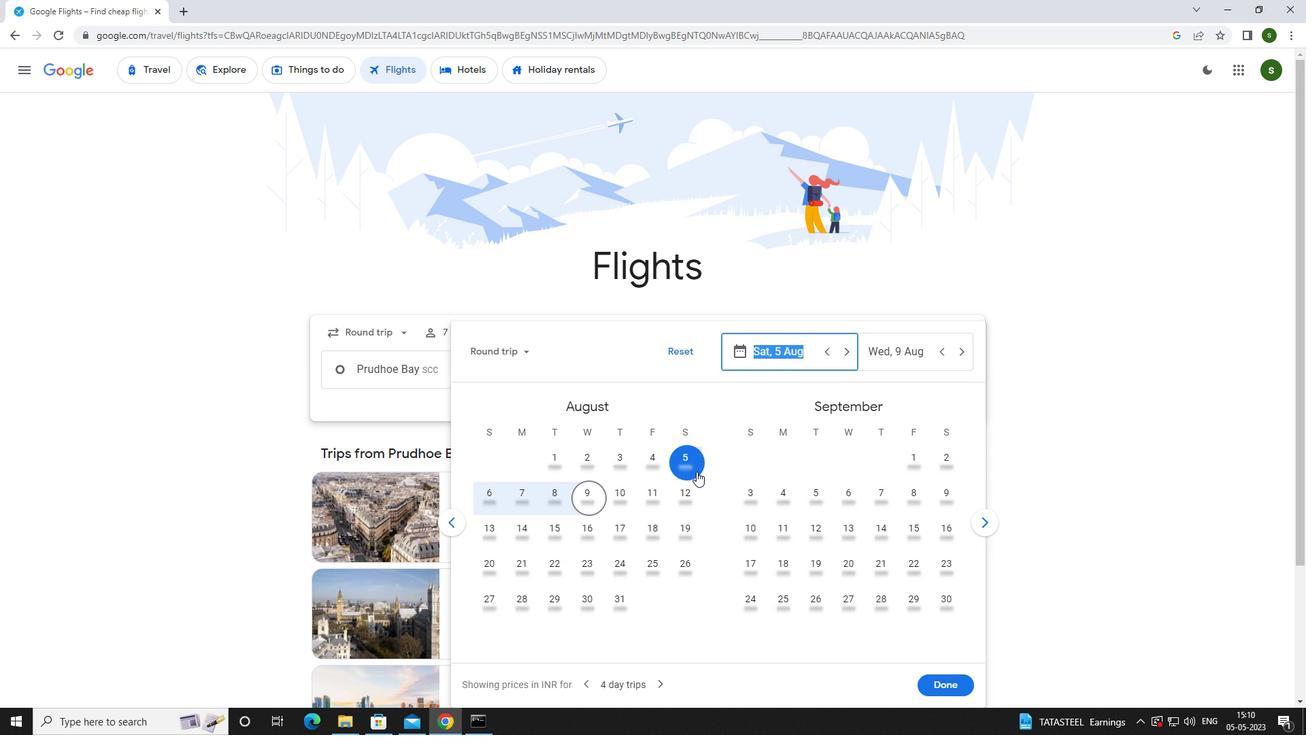 
Action: Mouse pressed left at (692, 464)
Screenshot: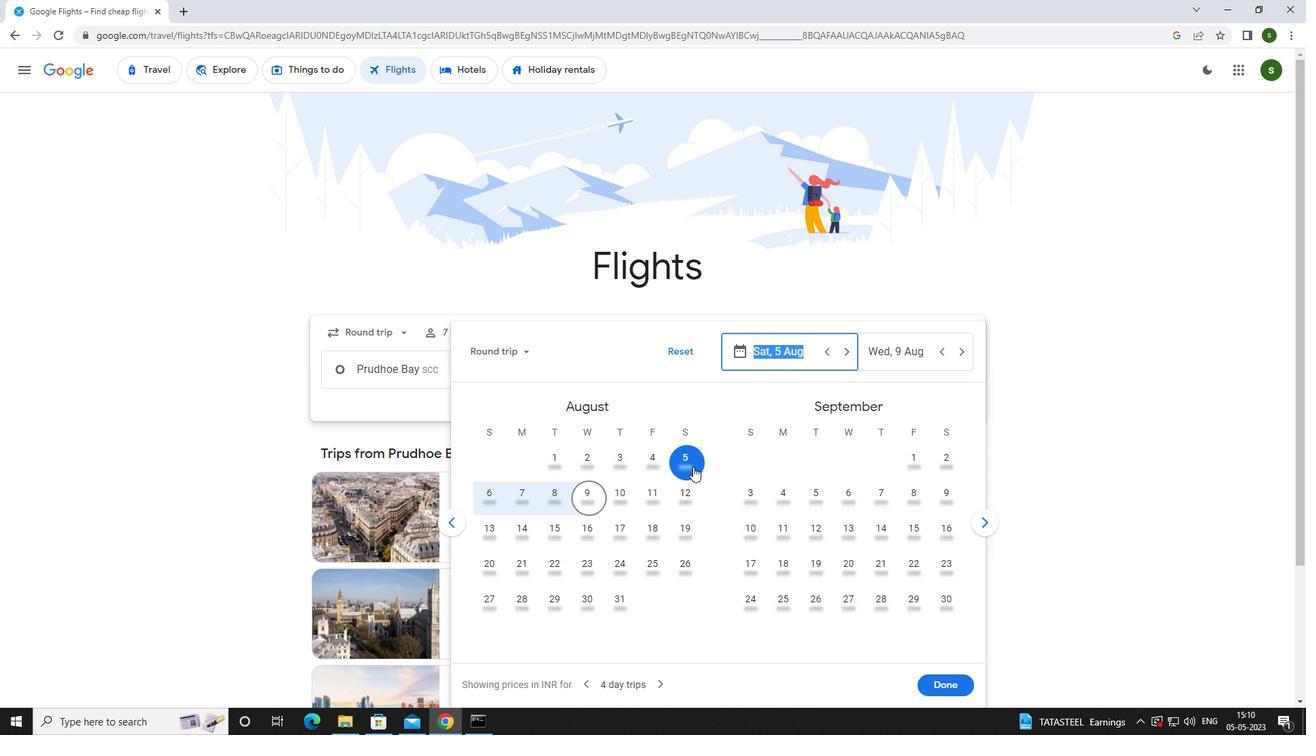 
Action: Mouse moved to (527, 500)
Screenshot: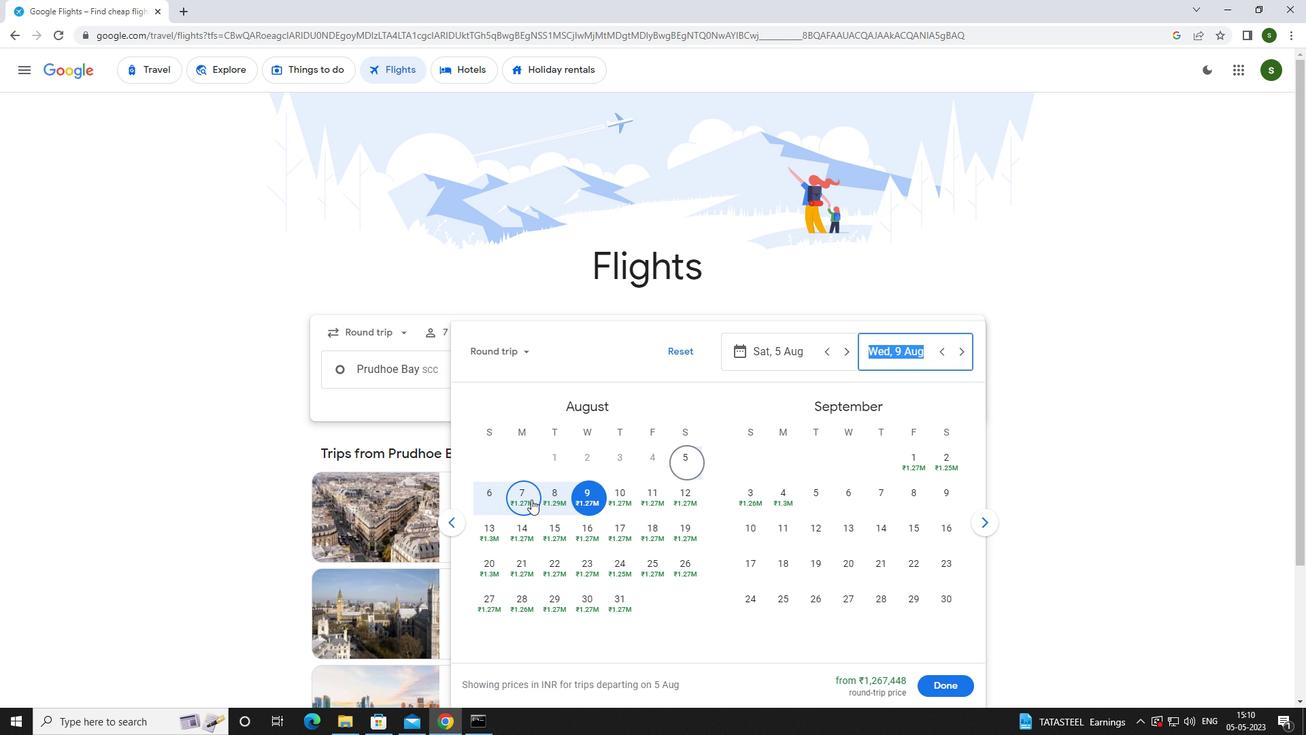 
Action: Mouse pressed left at (527, 500)
Screenshot: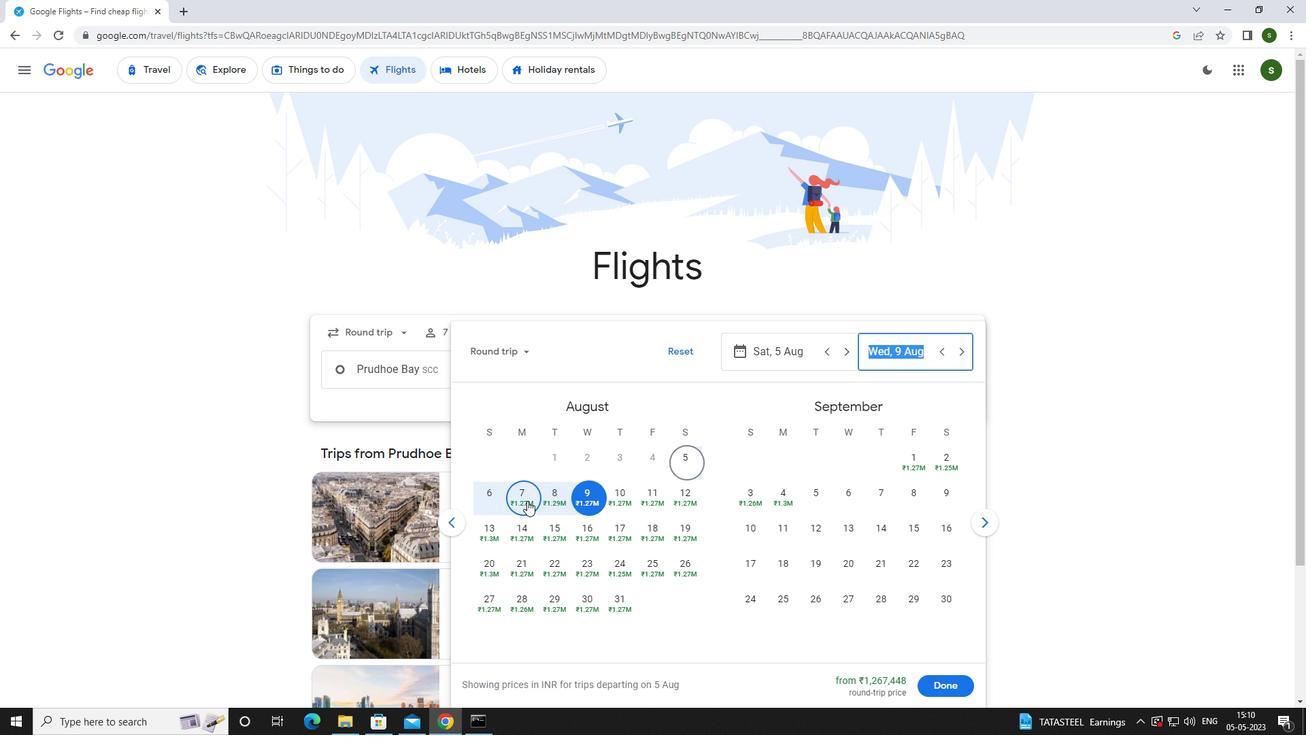
Action: Mouse moved to (936, 679)
Screenshot: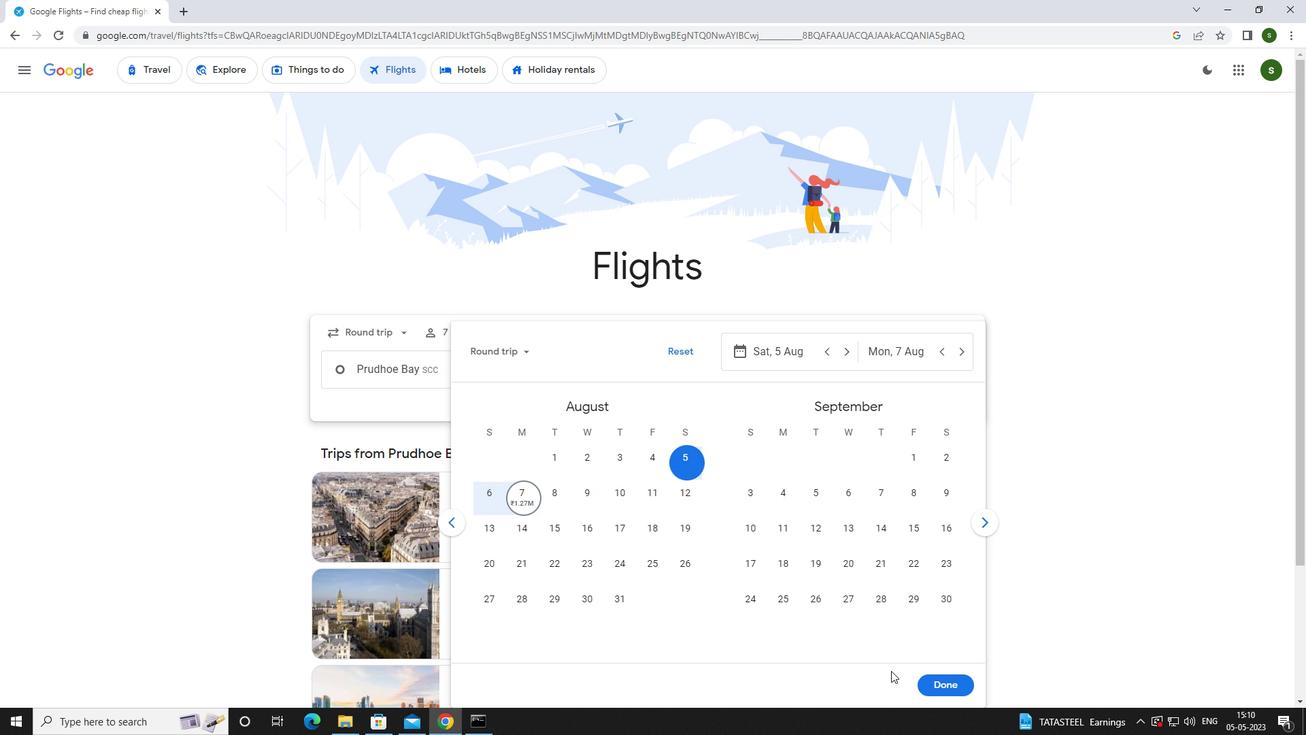 
Action: Mouse pressed left at (936, 679)
Screenshot: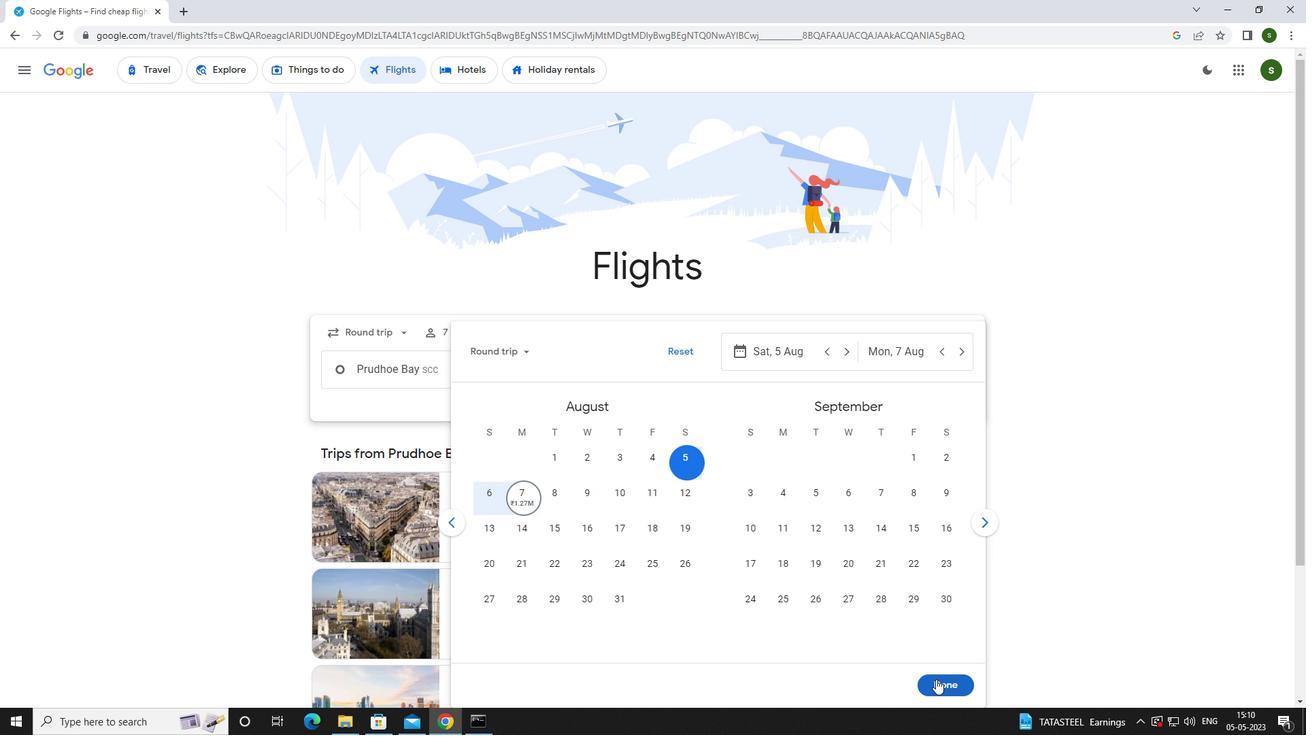 
Action: Mouse moved to (642, 427)
Screenshot: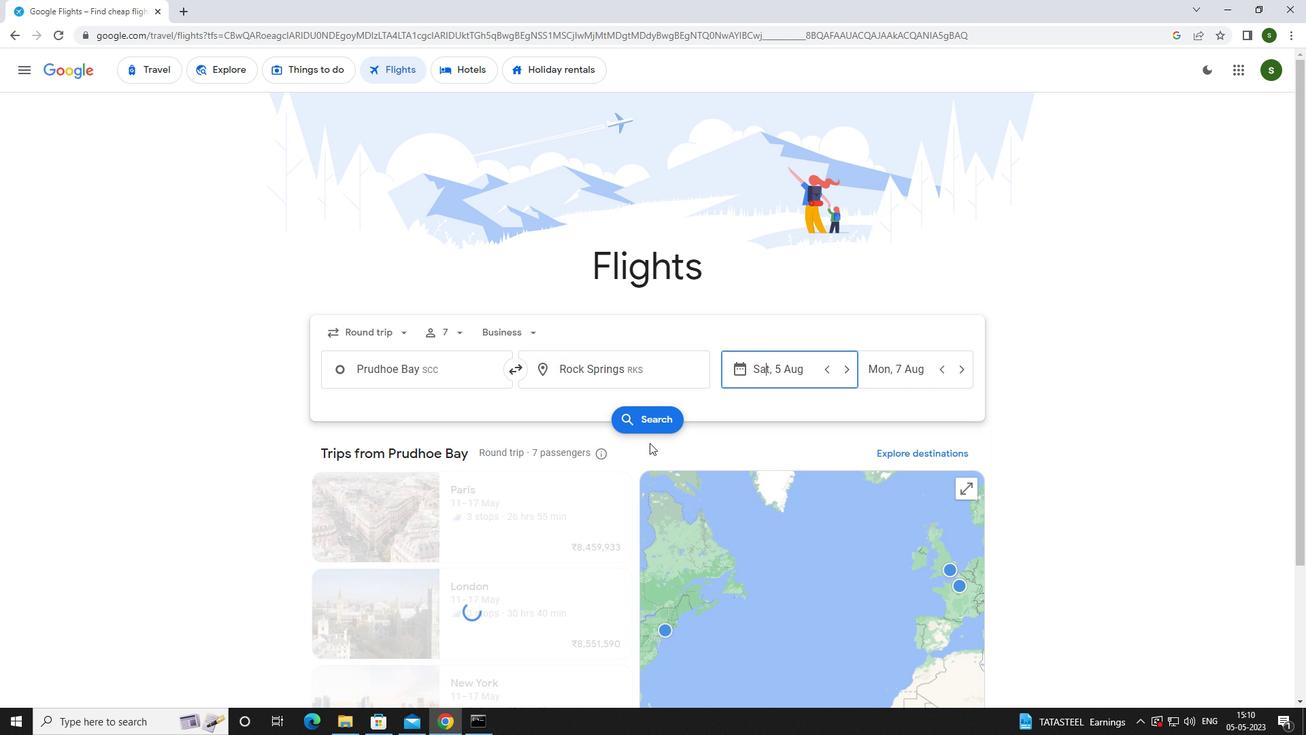 
Action: Mouse pressed left at (642, 427)
Screenshot: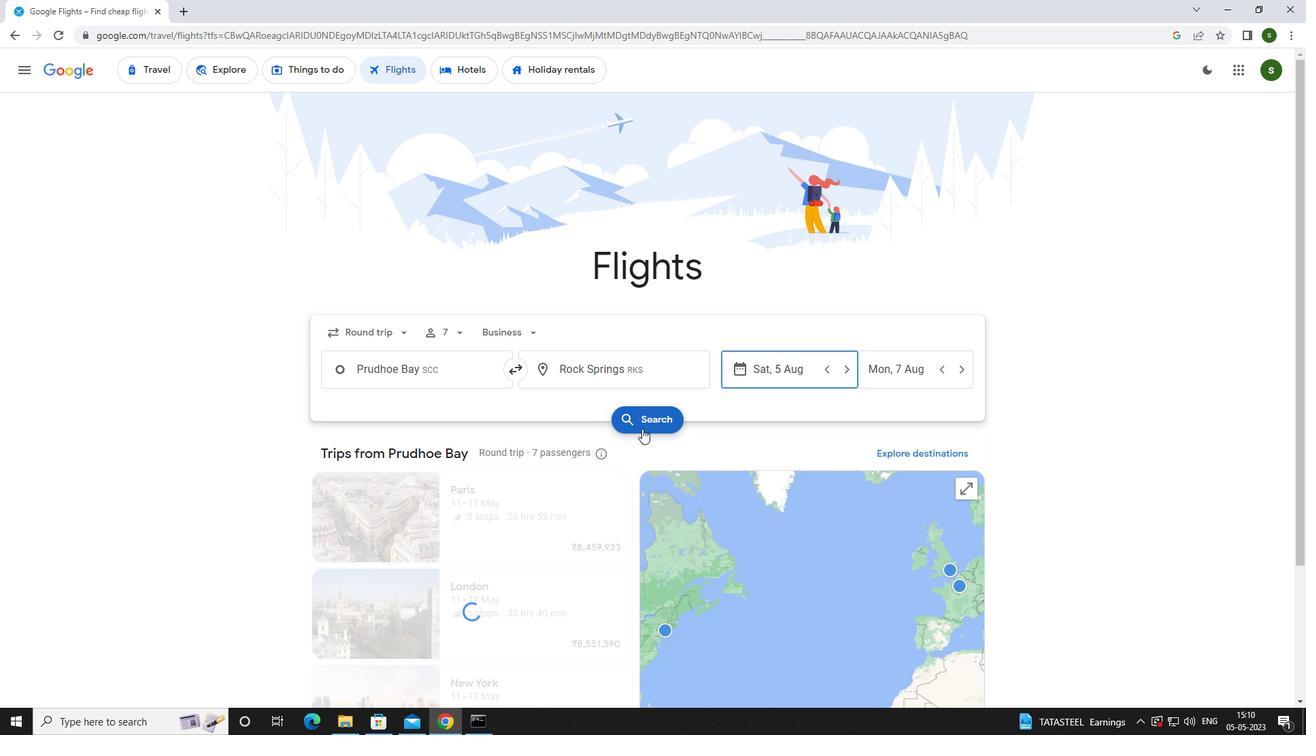 
Action: Mouse moved to (329, 200)
Screenshot: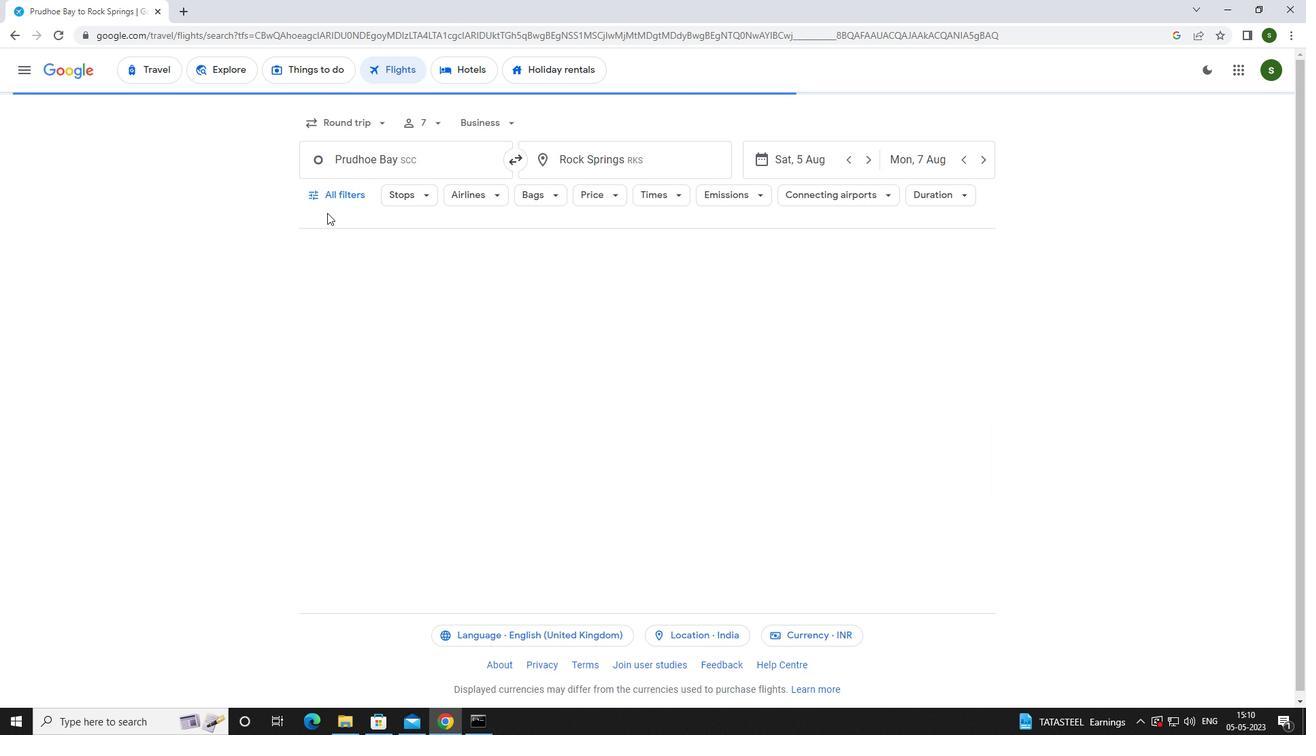 
Action: Mouse pressed left at (329, 200)
Screenshot: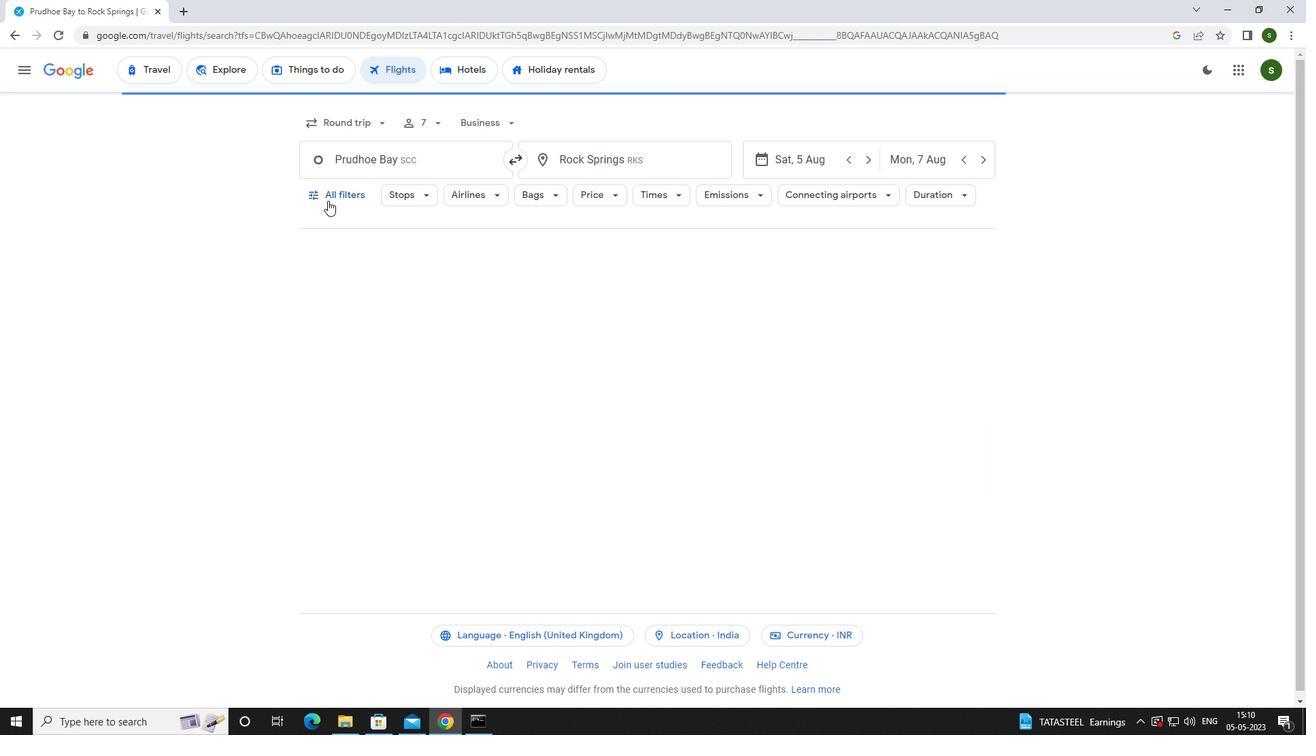 
Action: Mouse moved to (507, 487)
Screenshot: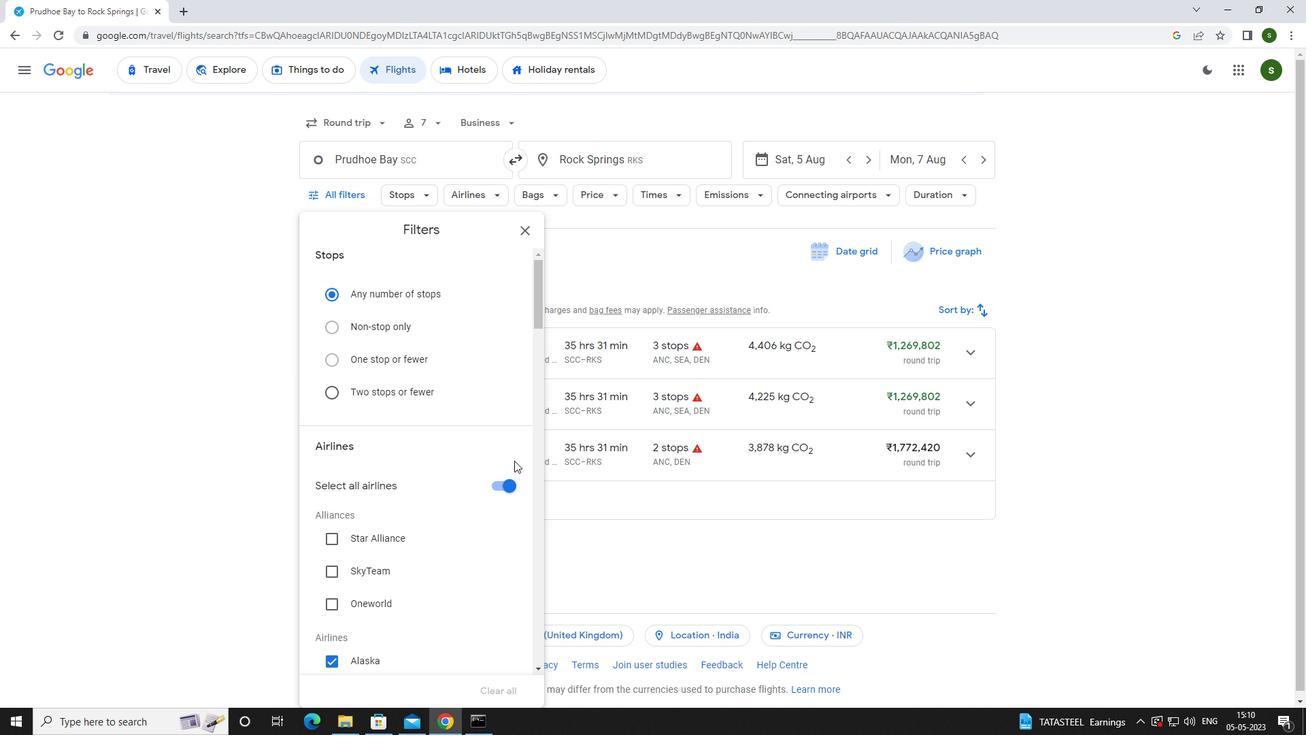 
Action: Mouse pressed left at (507, 487)
Screenshot: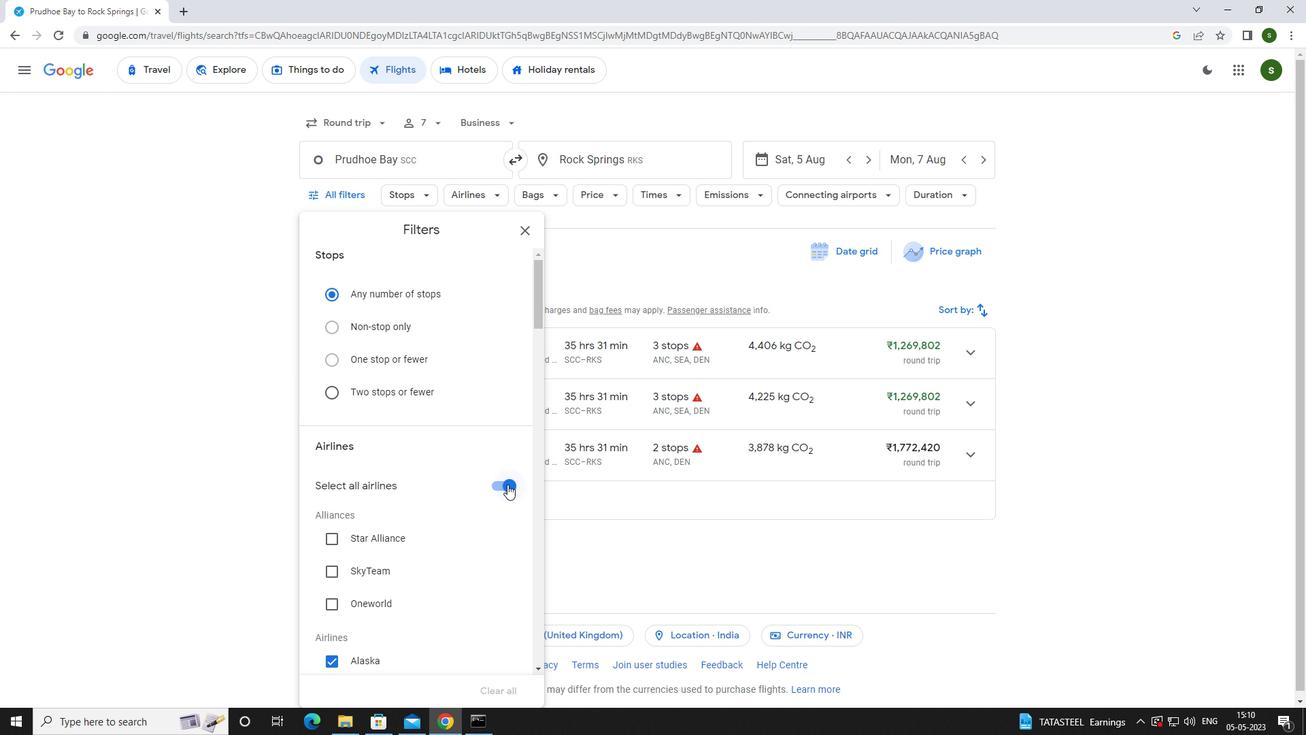 
Action: Mouse moved to (468, 453)
Screenshot: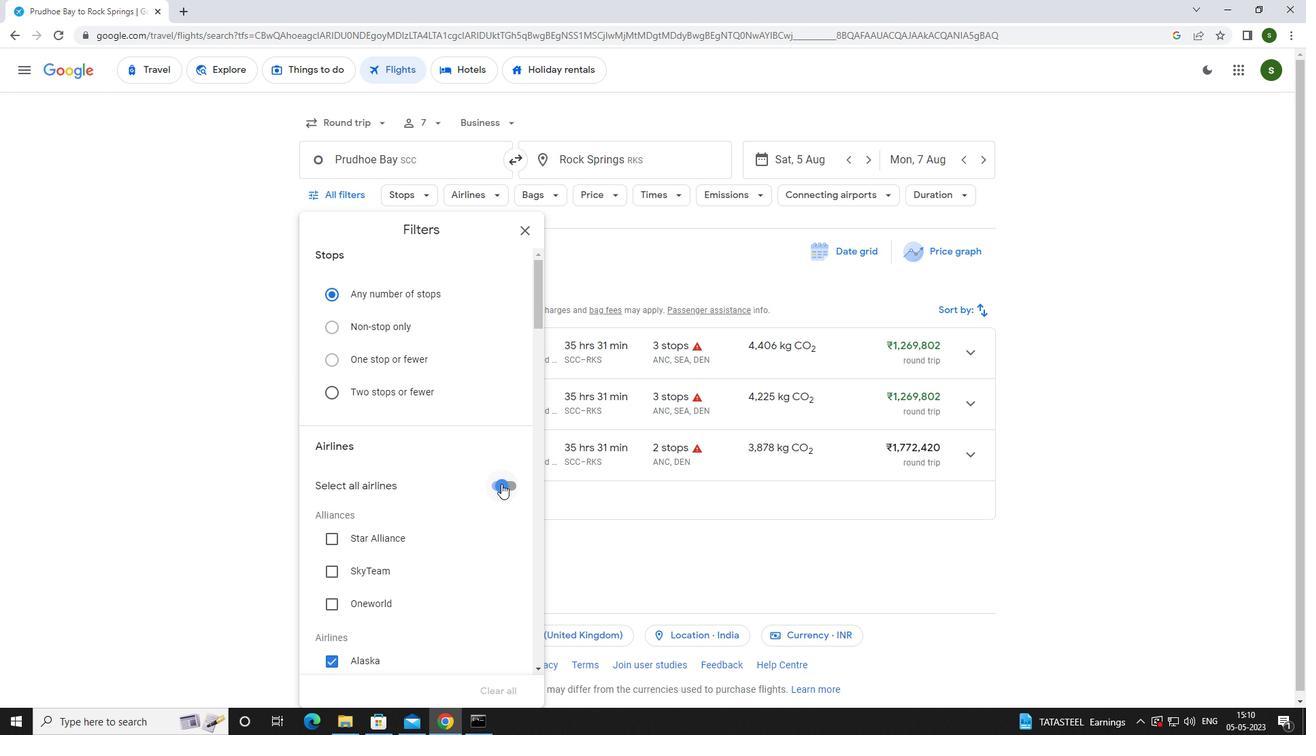 
Action: Mouse scrolled (468, 452) with delta (0, 0)
Screenshot: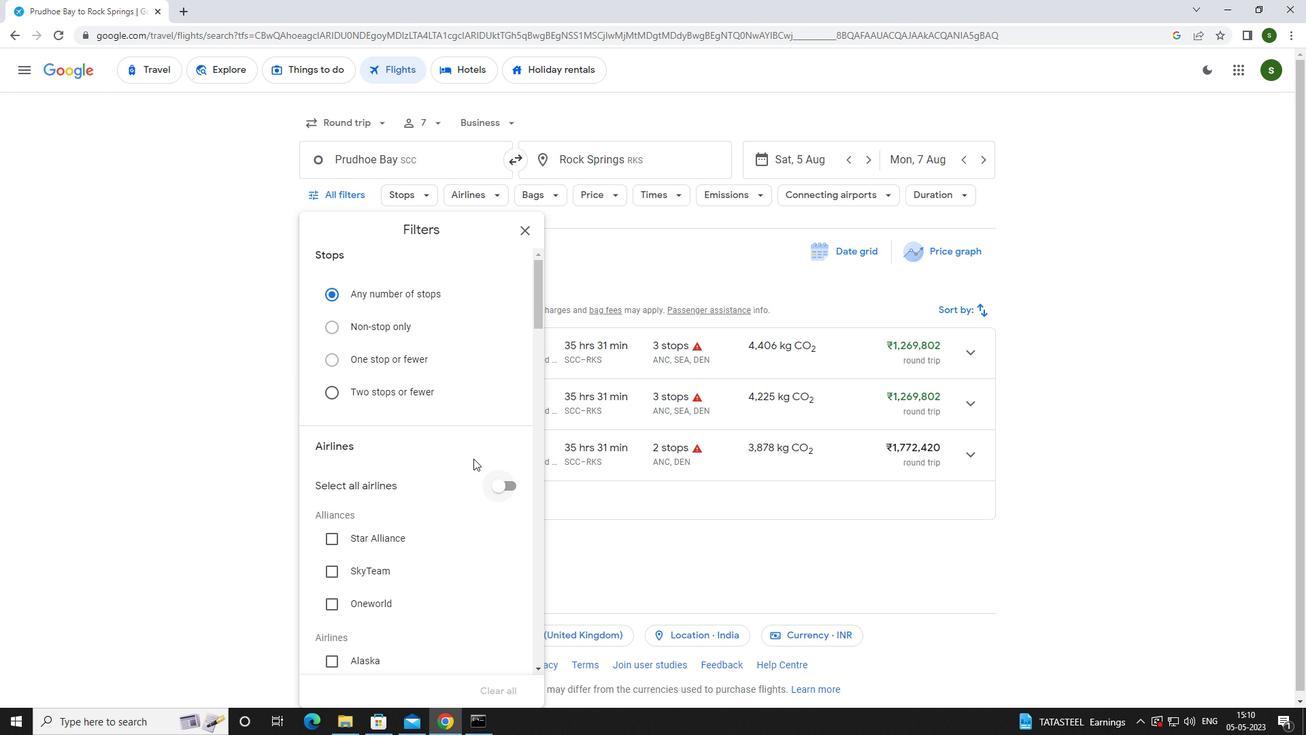 
Action: Mouse scrolled (468, 452) with delta (0, 0)
Screenshot: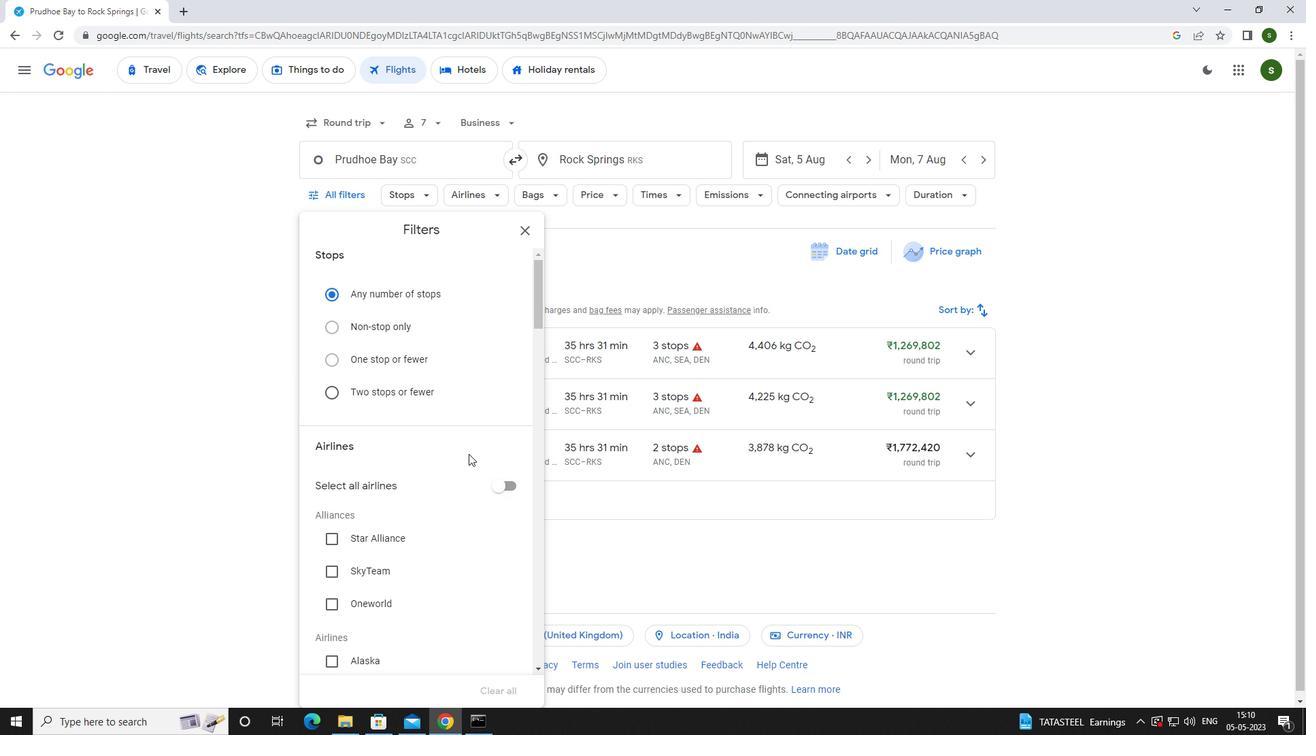 
Action: Mouse moved to (368, 518)
Screenshot: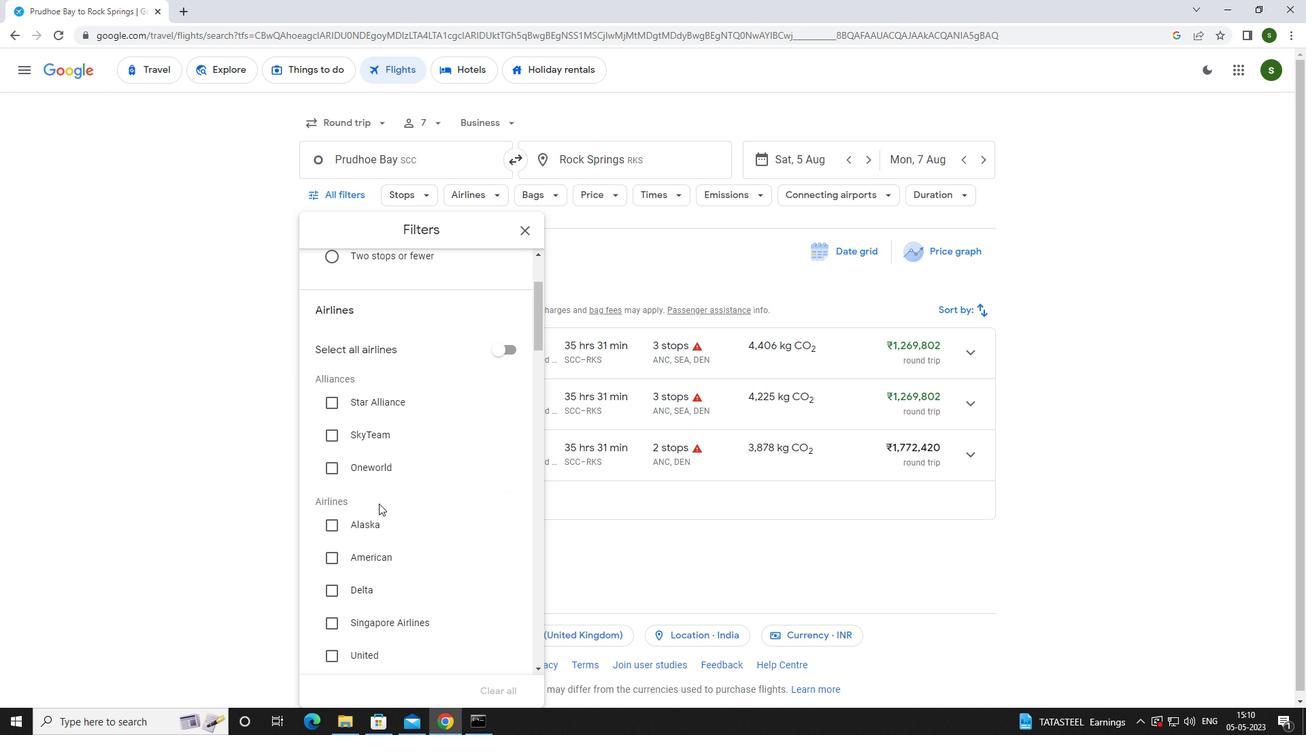 
Action: Mouse pressed left at (368, 518)
Screenshot: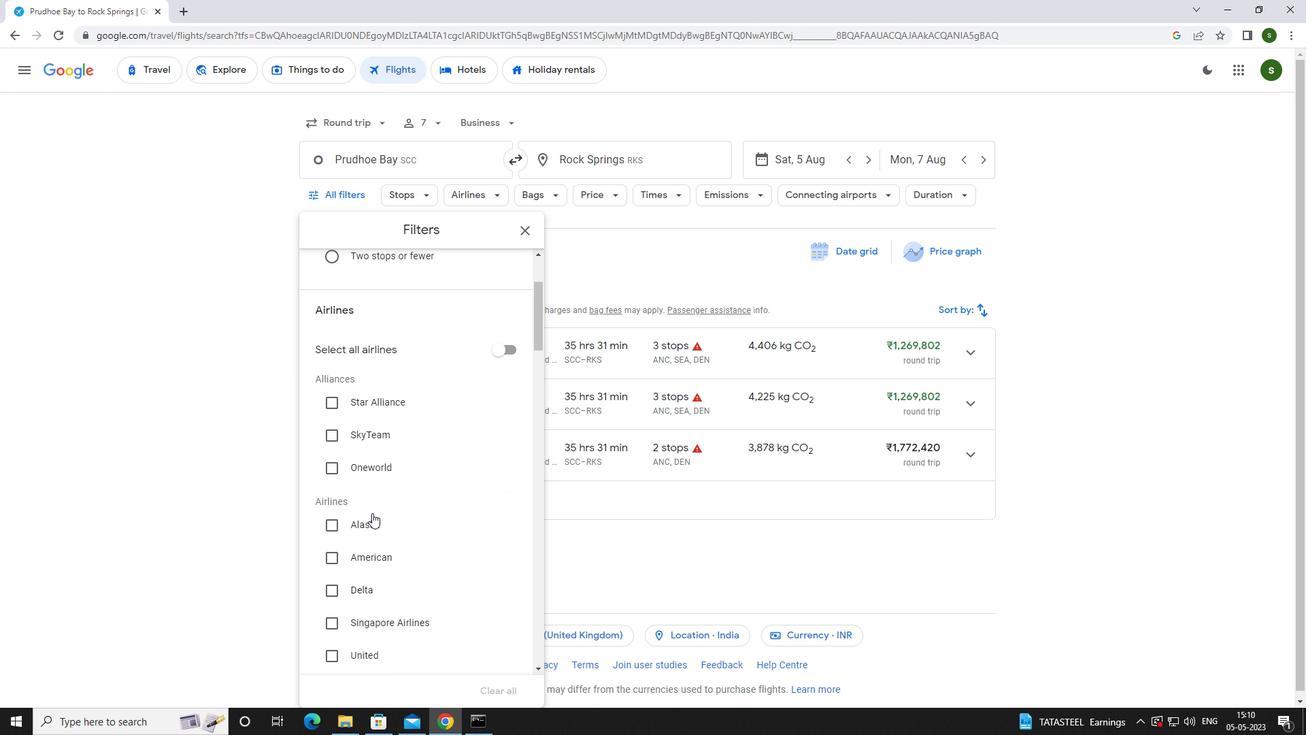 
Action: Mouse moved to (368, 527)
Screenshot: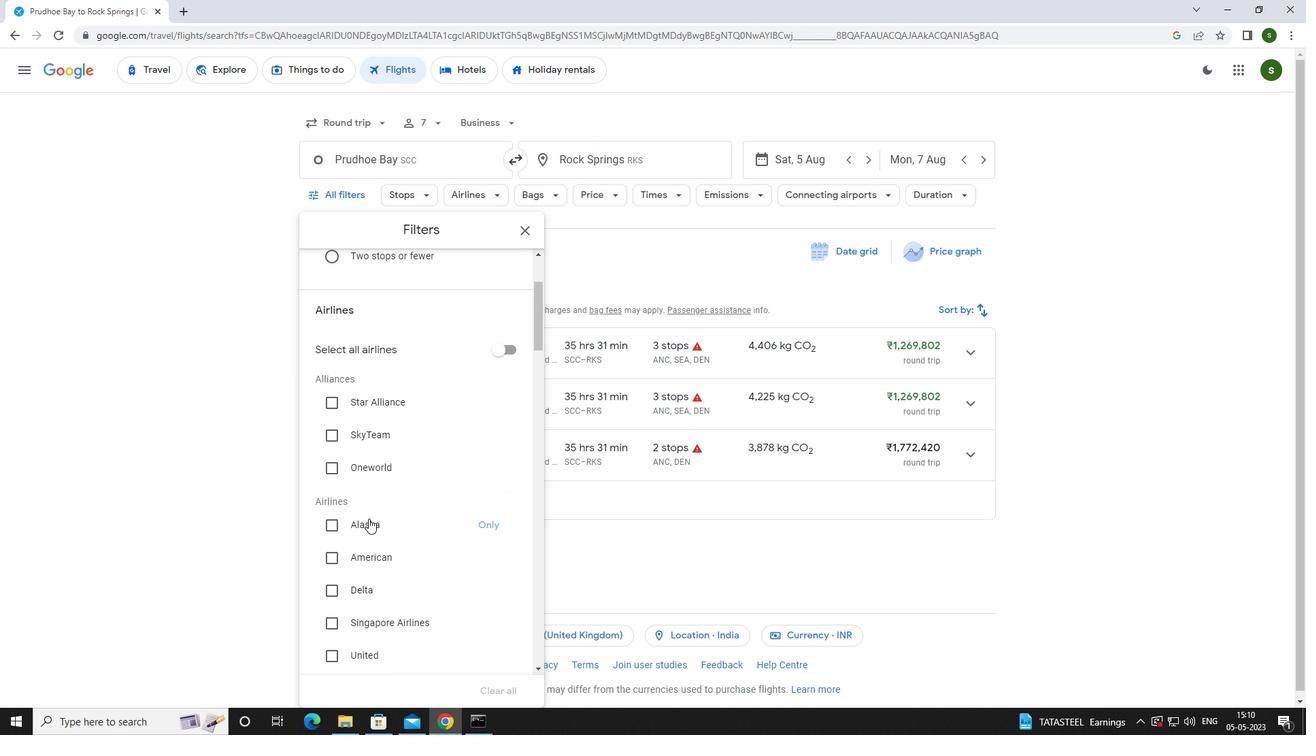 
Action: Mouse scrolled (368, 526) with delta (0, 0)
Screenshot: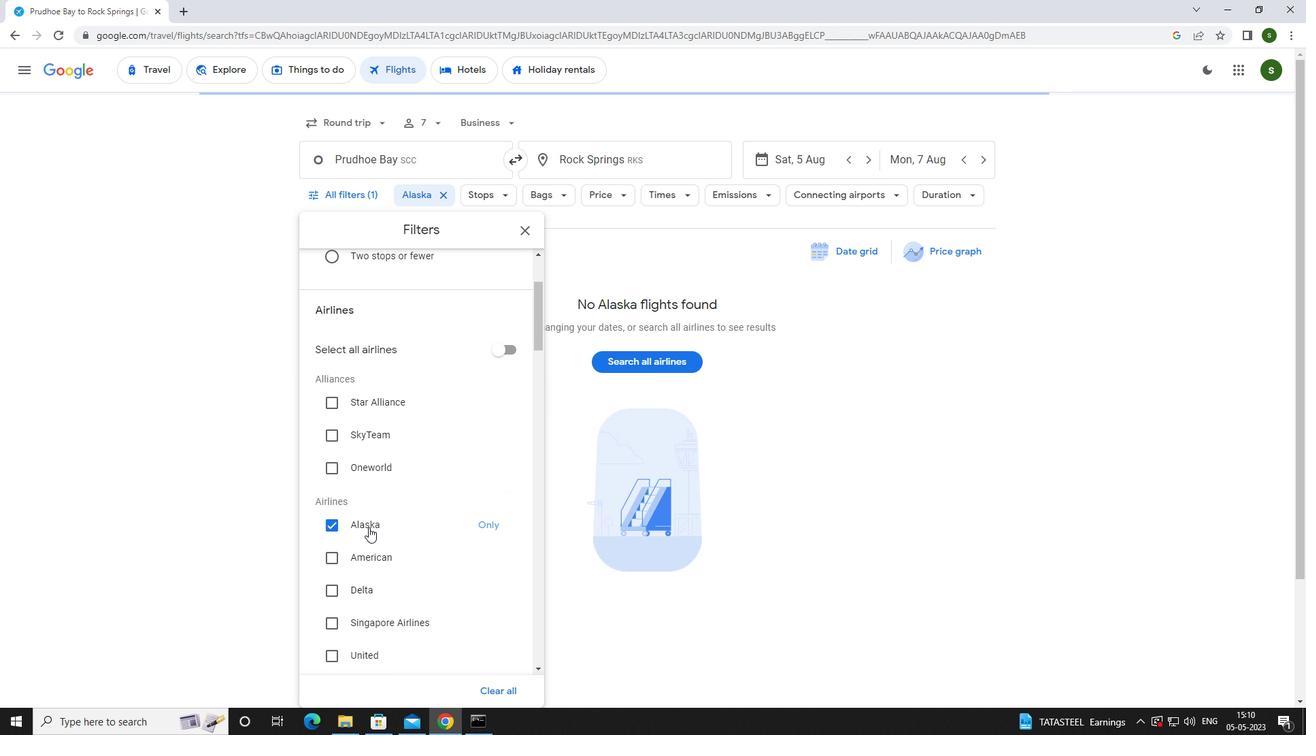 
Action: Mouse scrolled (368, 526) with delta (0, 0)
Screenshot: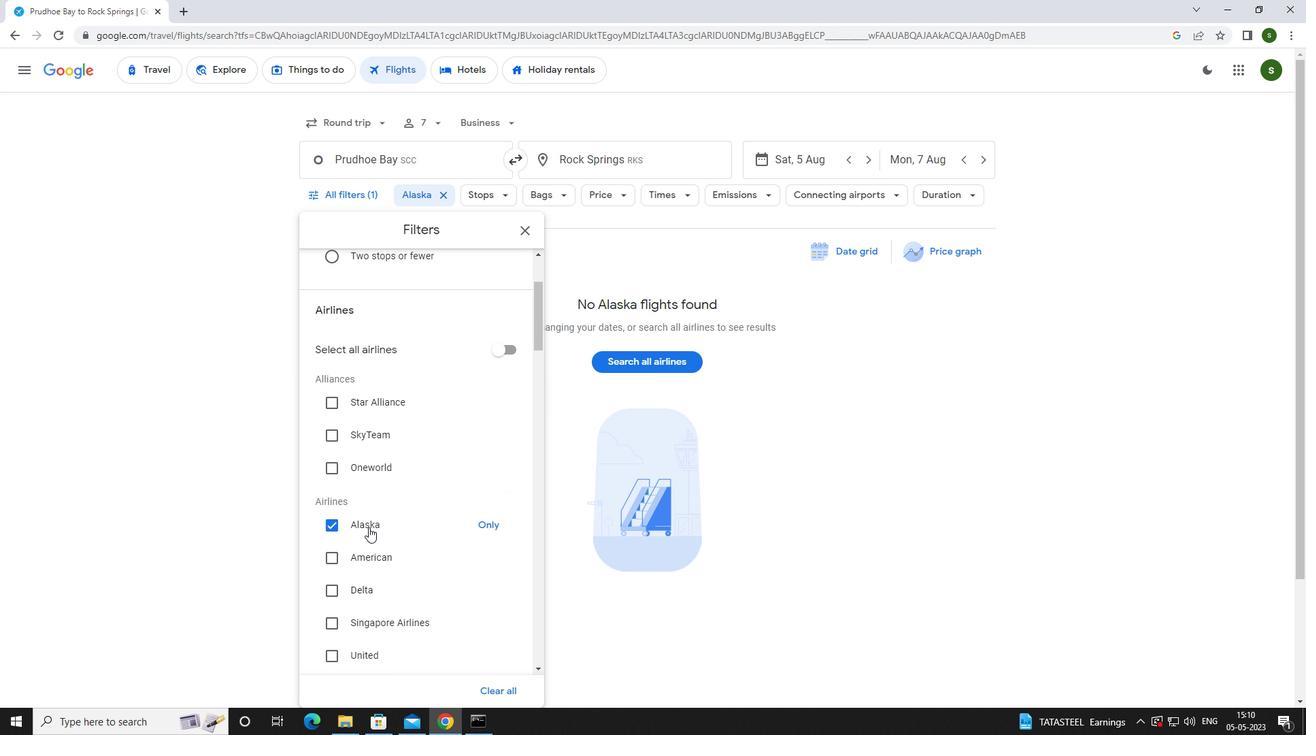 
Action: Mouse scrolled (368, 526) with delta (0, 0)
Screenshot: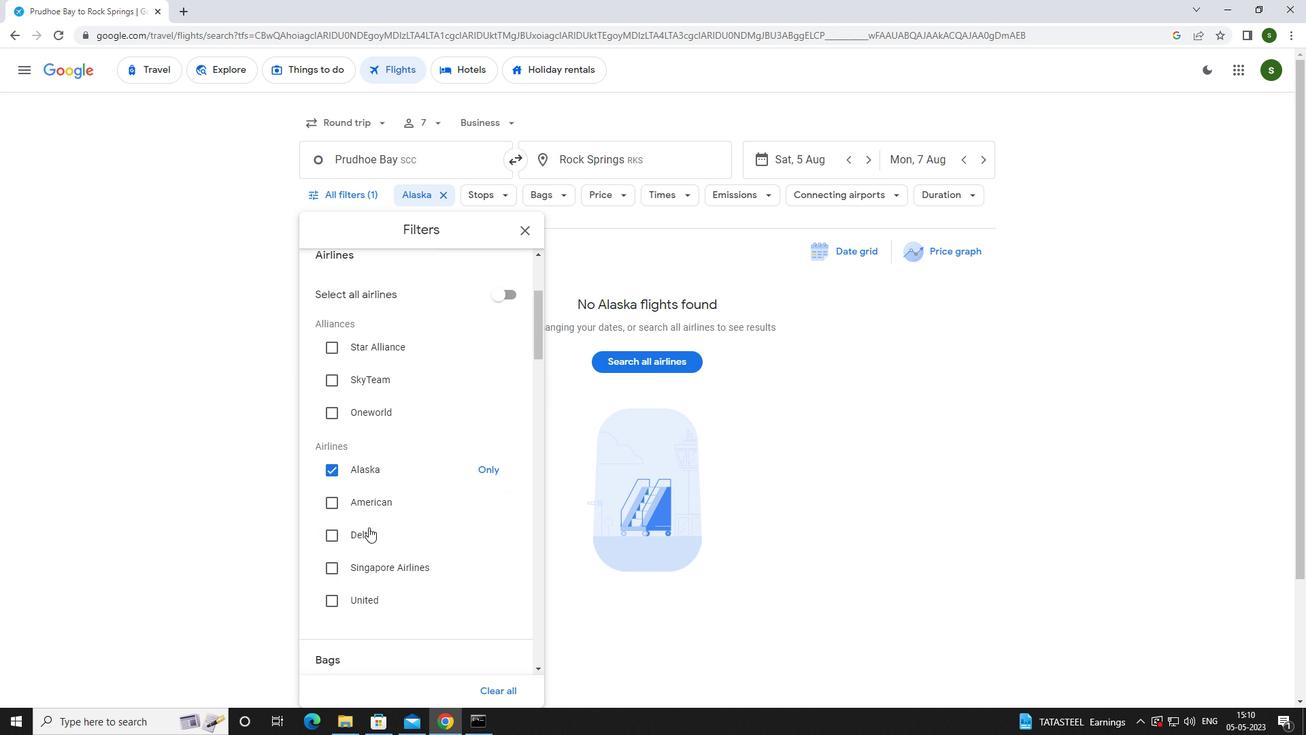 
Action: Mouse moved to (368, 527)
Screenshot: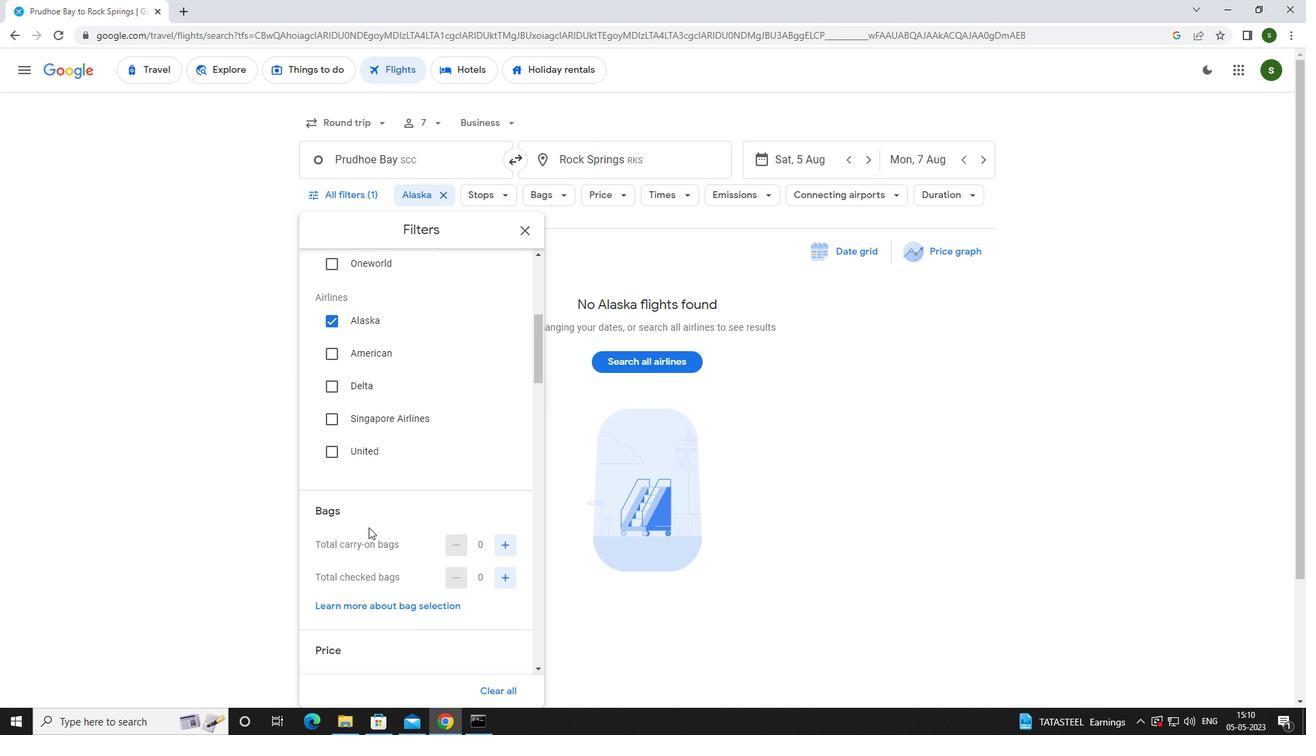 
Action: Mouse scrolled (368, 526) with delta (0, 0)
Screenshot: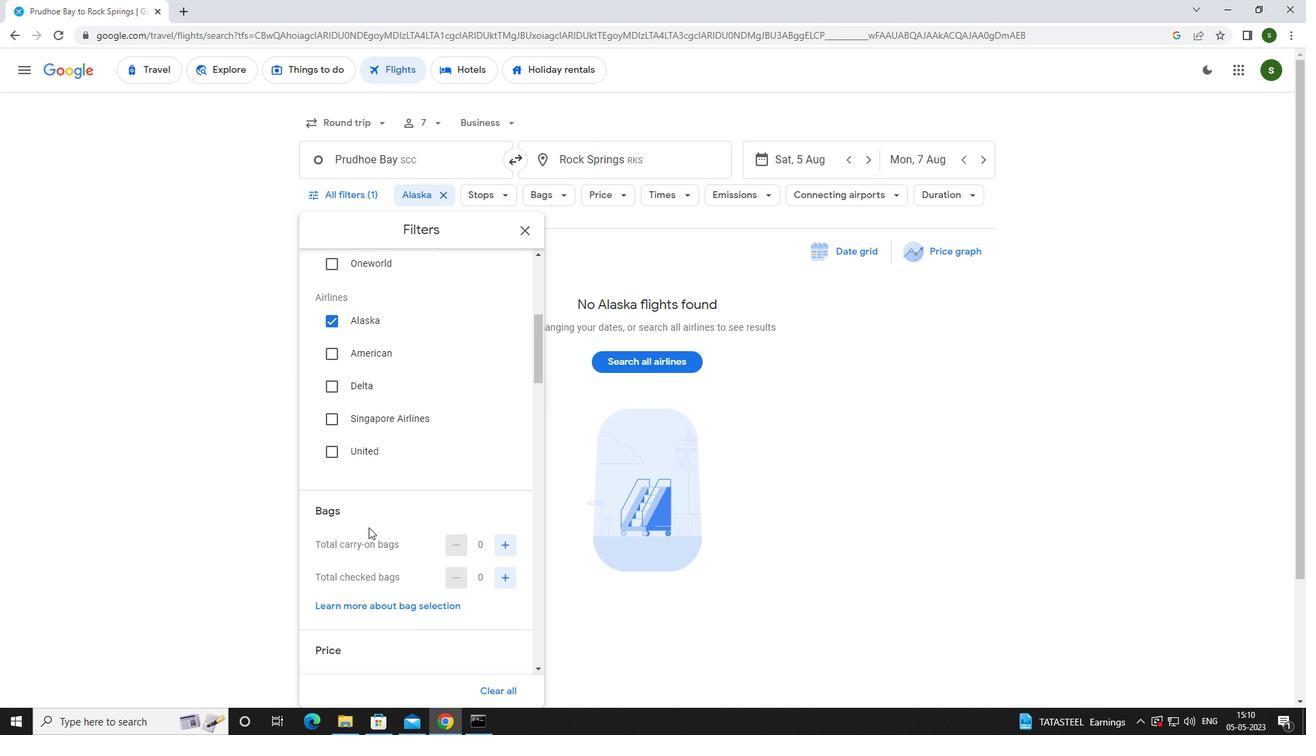 
Action: Mouse scrolled (368, 526) with delta (0, 0)
Screenshot: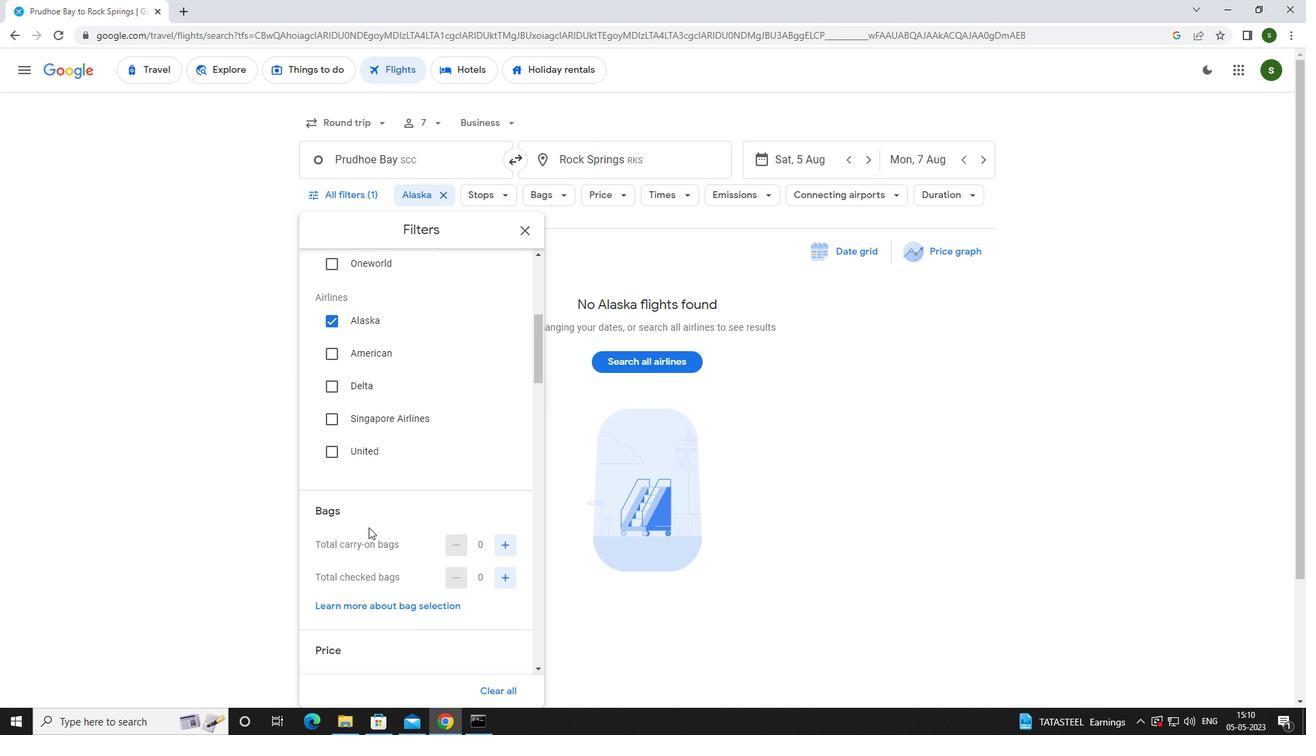 
Action: Mouse moved to (507, 571)
Screenshot: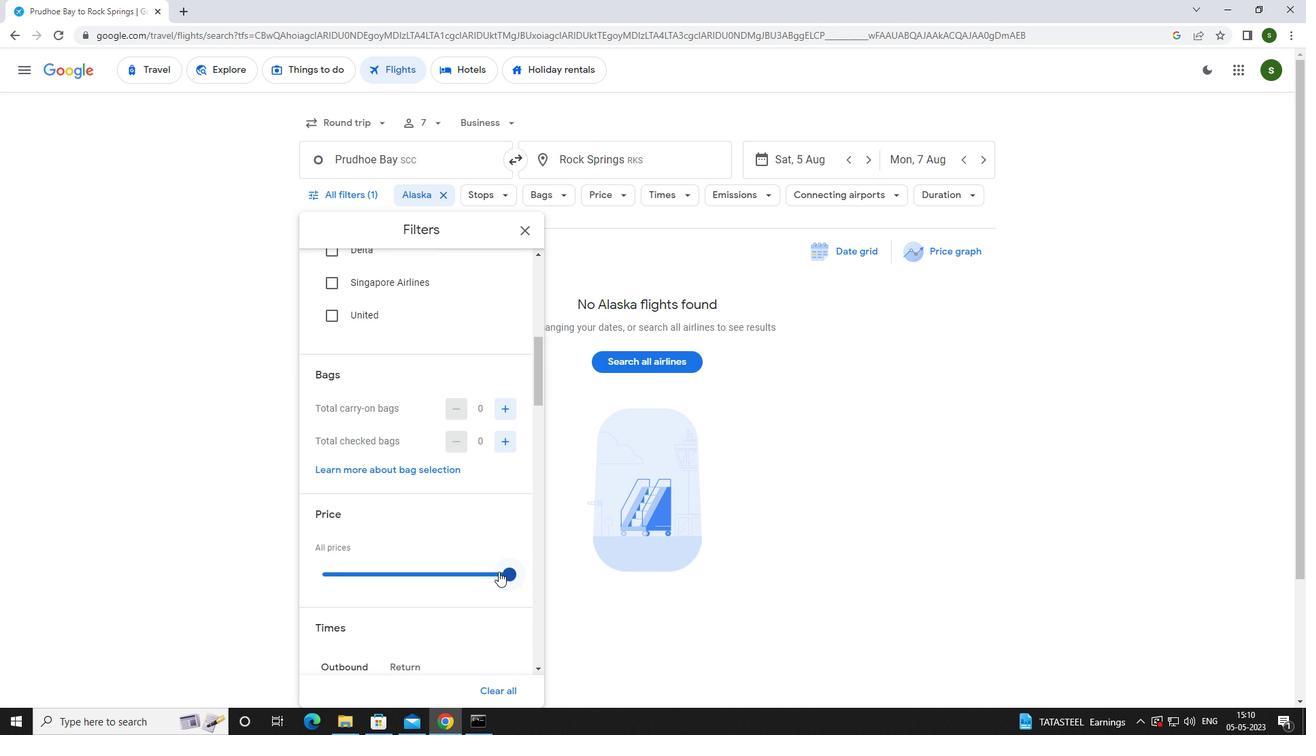 
Action: Mouse pressed left at (507, 571)
Screenshot: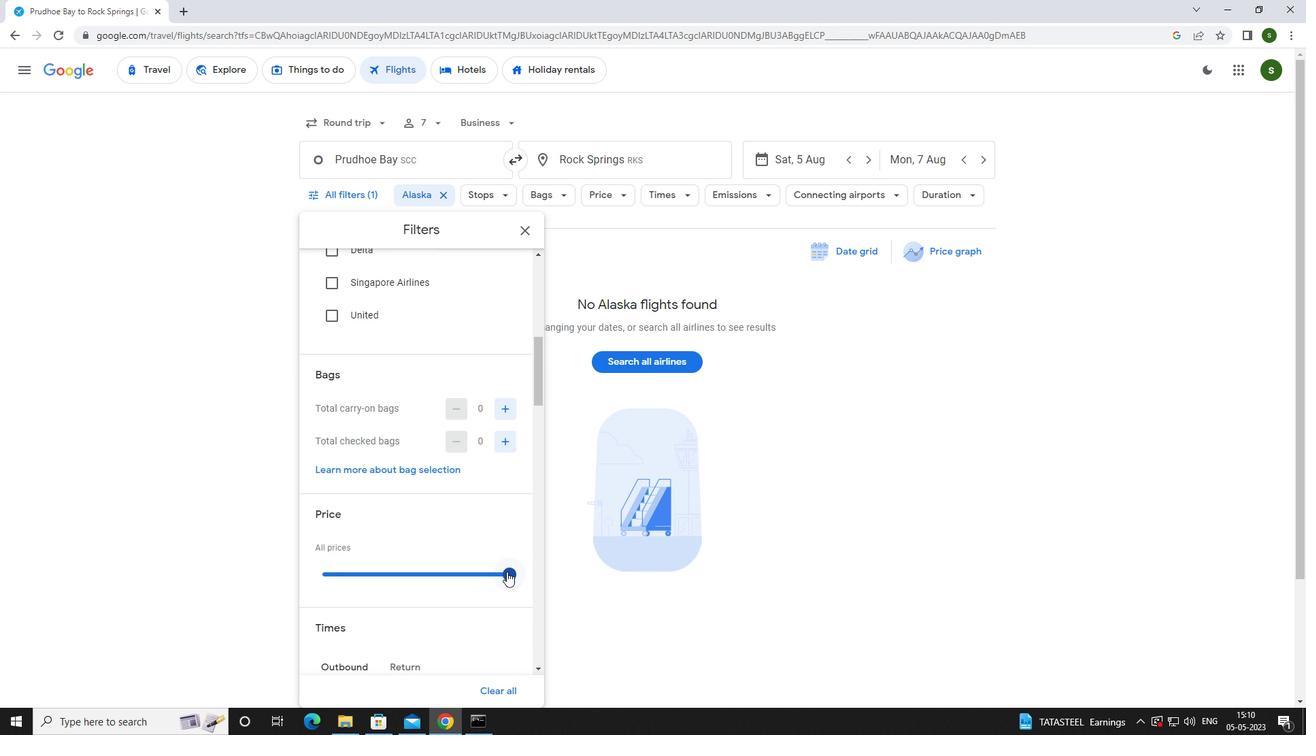 
Action: Mouse moved to (425, 529)
Screenshot: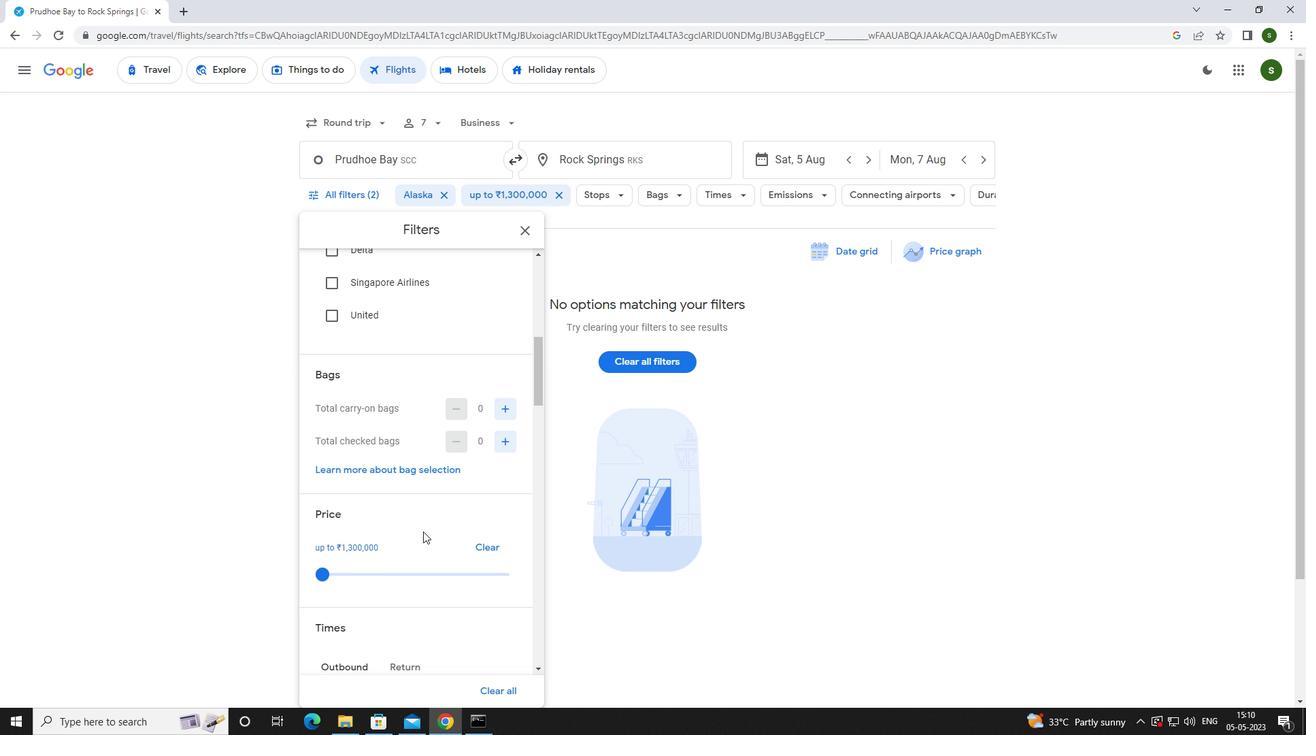 
Action: Mouse scrolled (425, 528) with delta (0, 0)
Screenshot: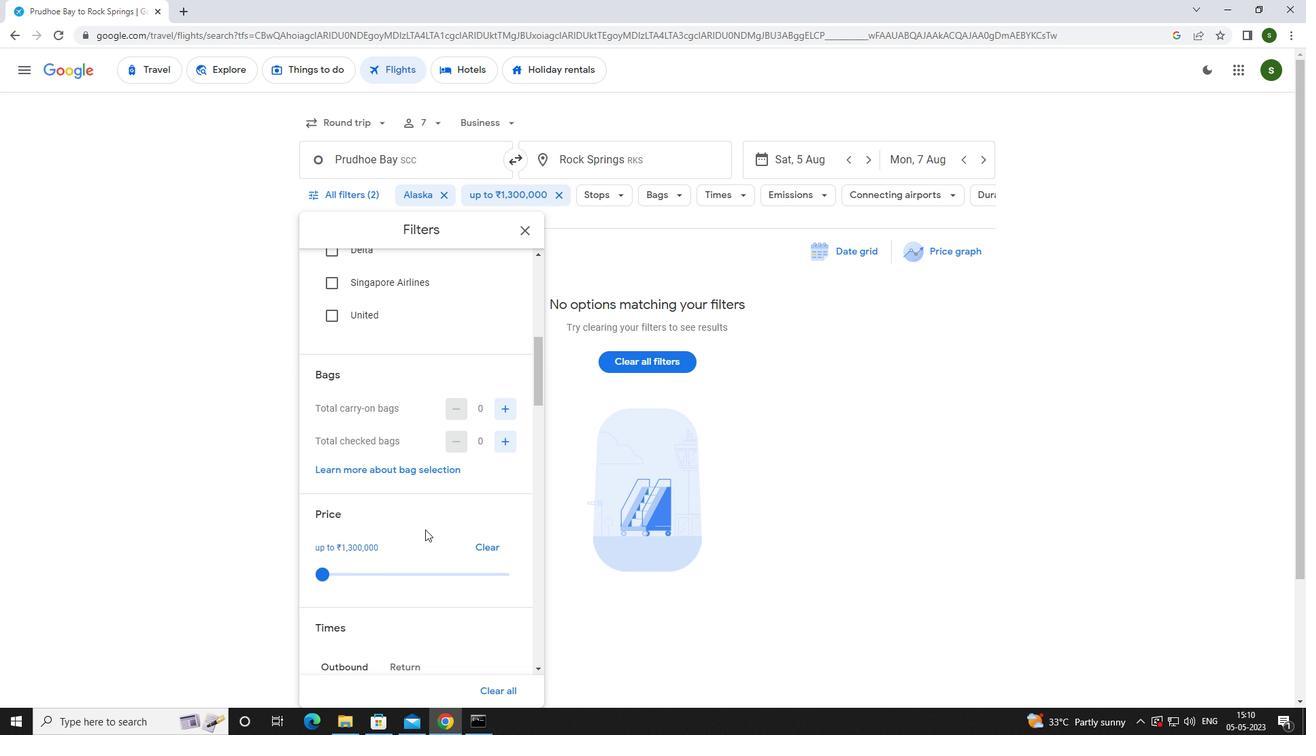 
Action: Mouse scrolled (425, 528) with delta (0, 0)
Screenshot: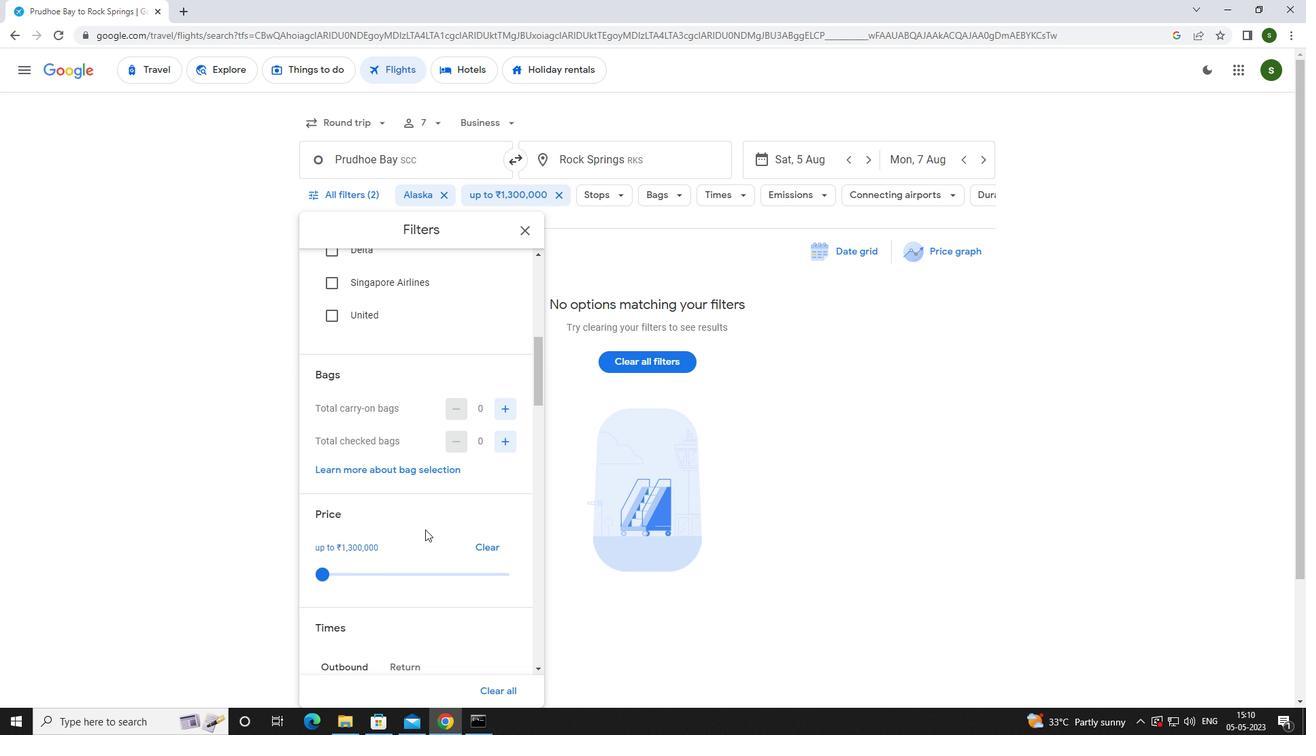
Action: Mouse moved to (321, 619)
Screenshot: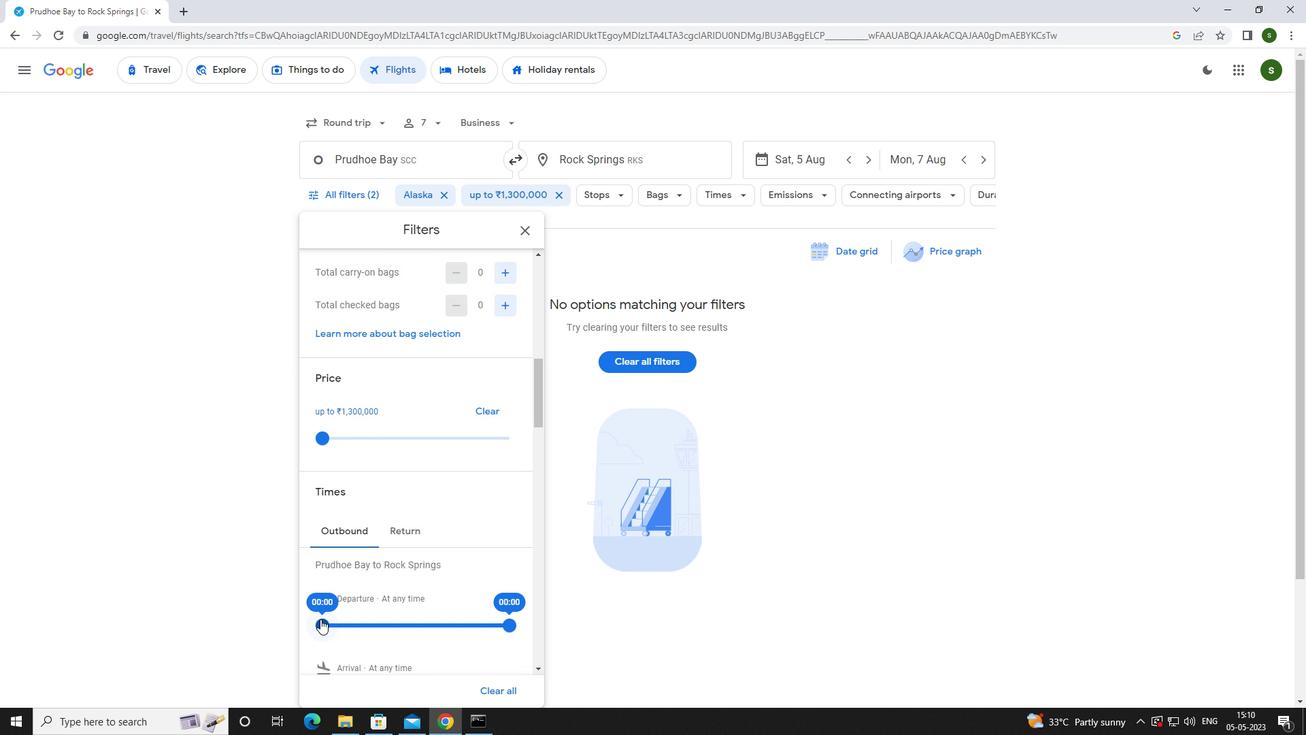 
Action: Mouse pressed left at (321, 619)
Screenshot: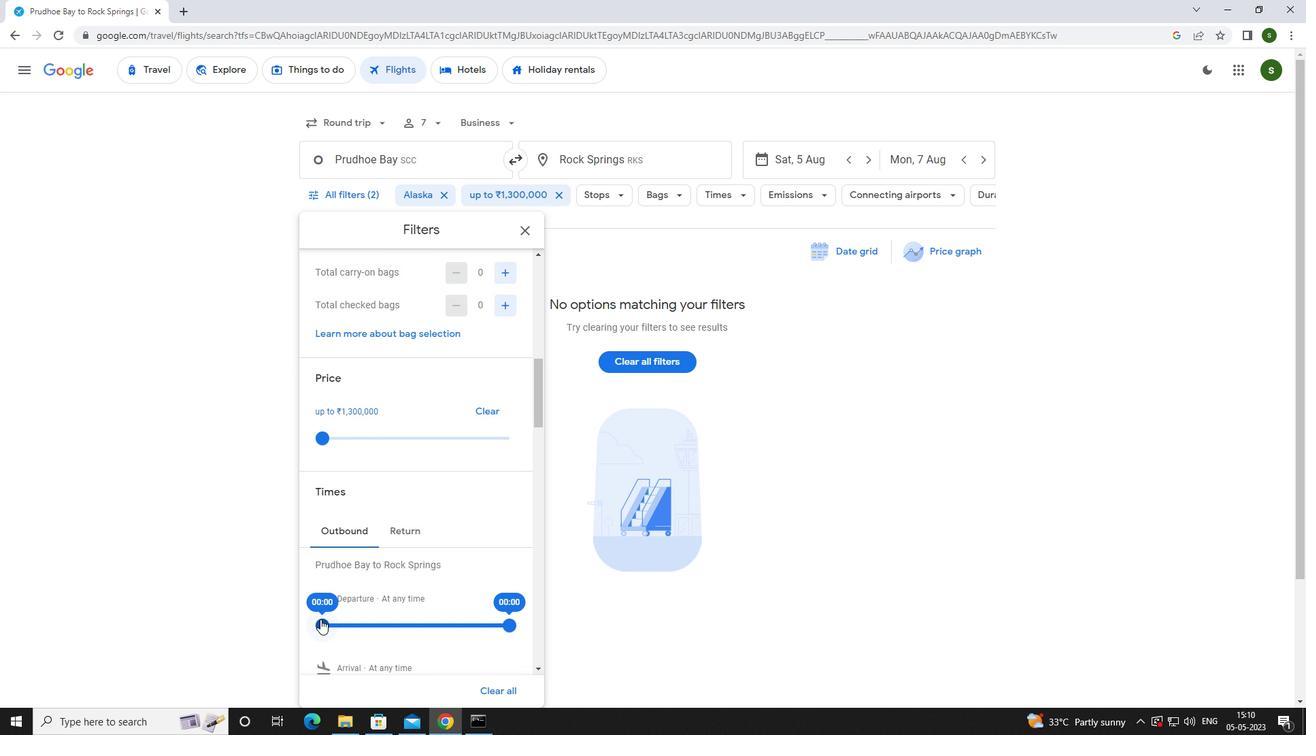 
Action: Mouse moved to (571, 610)
Screenshot: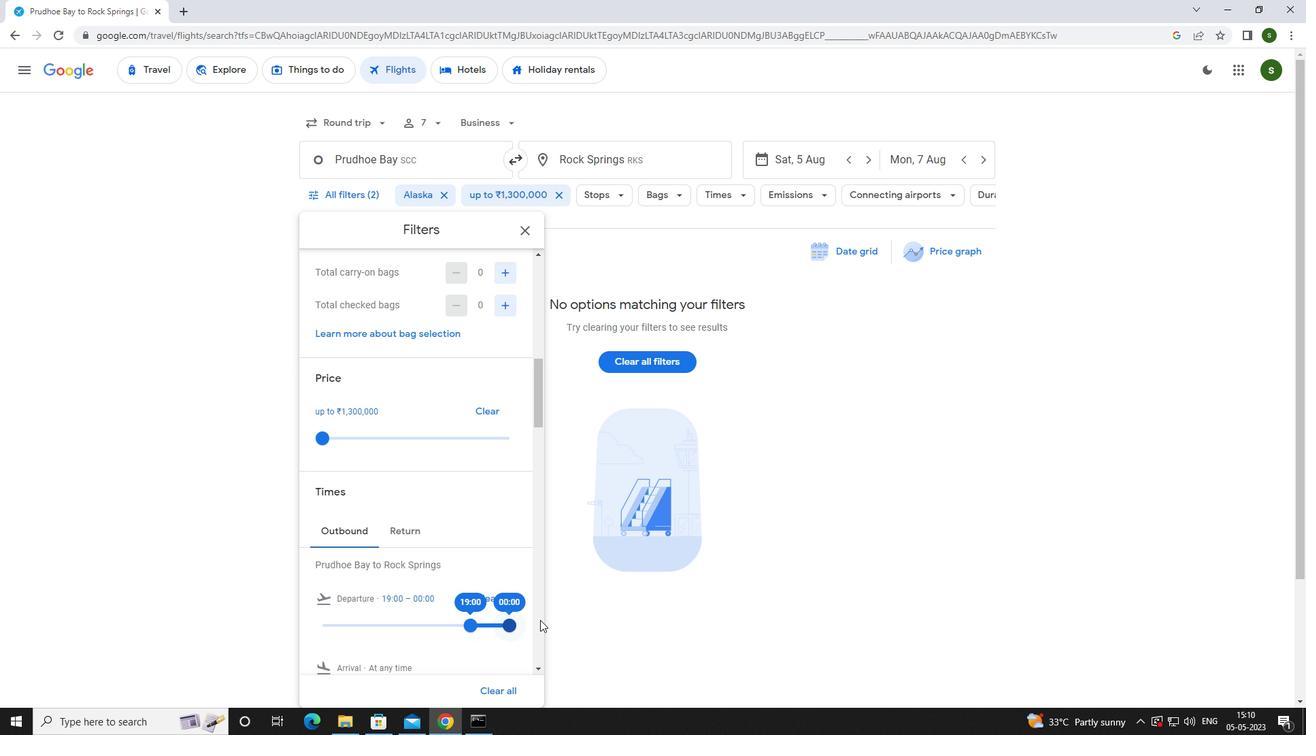 
Action: Mouse pressed left at (571, 610)
Screenshot: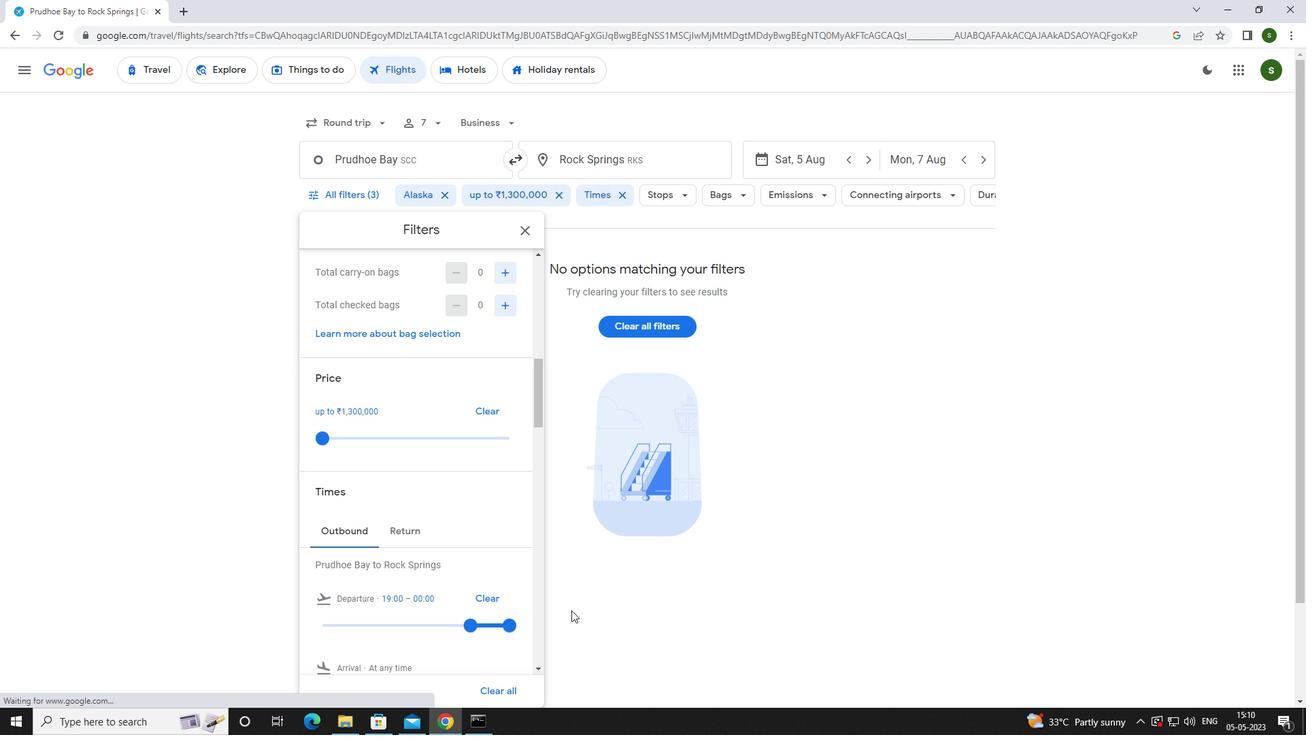 
Action: Mouse moved to (571, 604)
Screenshot: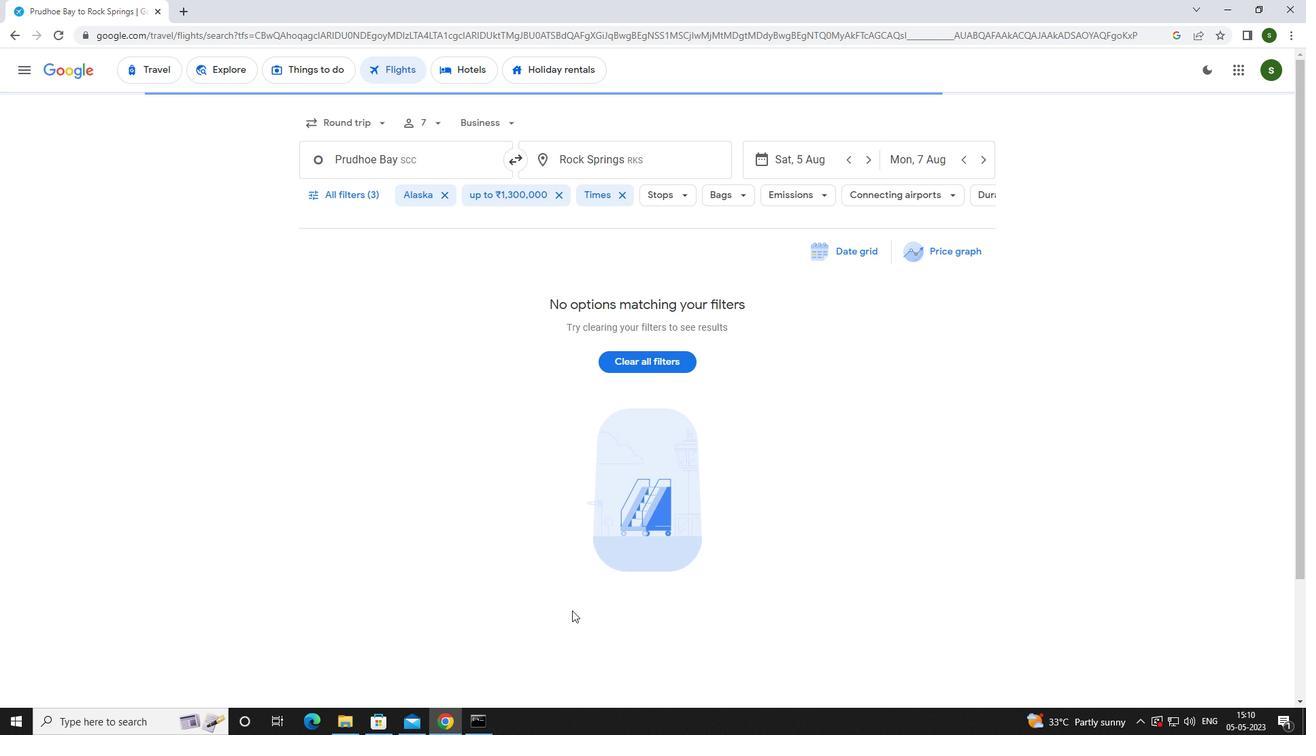 
